 Task: Look for space in Machesney Park, United States from 10th June, 2023 to 25th June, 2023 for 4 adults in price range Rs.10000 to Rs.15000. Place can be private room with 4 bedrooms having 4 beds and 4 bathrooms. Property type can be house, flat, guest house, hotel. Amenities needed are: wifi, TV, free parkinig on premises, gym, breakfast. Booking option can be shelf check-in. Required host language is English.
Action: Mouse moved to (467, 99)
Screenshot: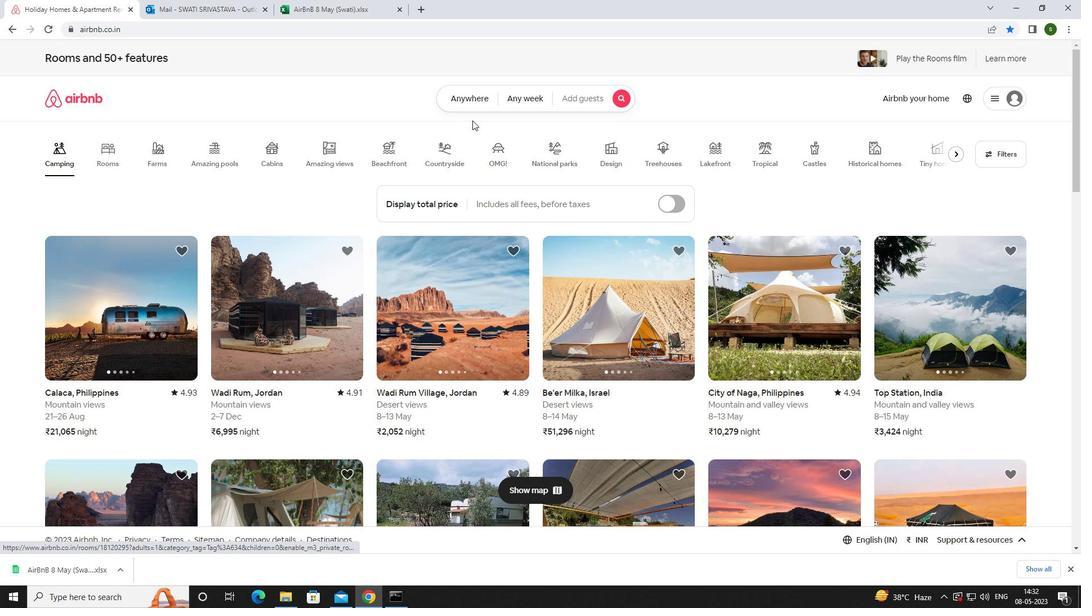 
Action: Mouse pressed left at (467, 99)
Screenshot: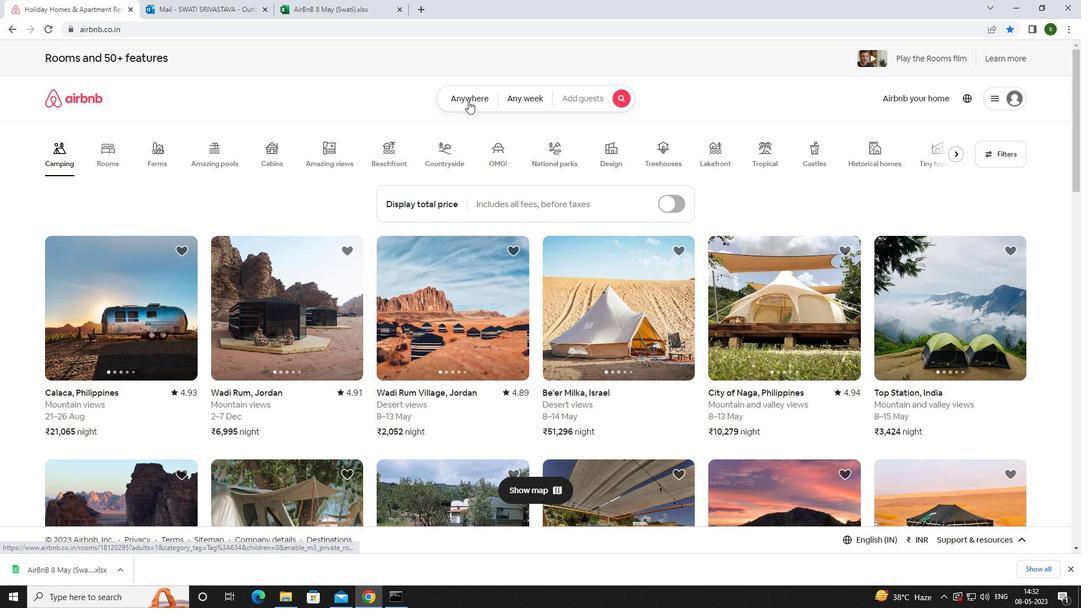 
Action: Mouse moved to (386, 141)
Screenshot: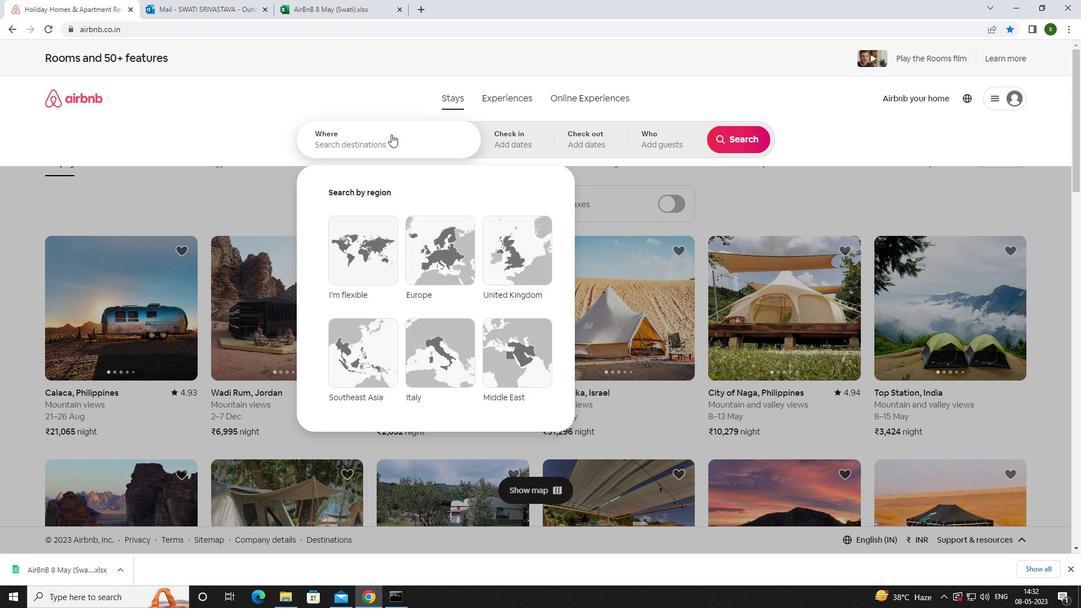 
Action: Mouse pressed left at (386, 141)
Screenshot: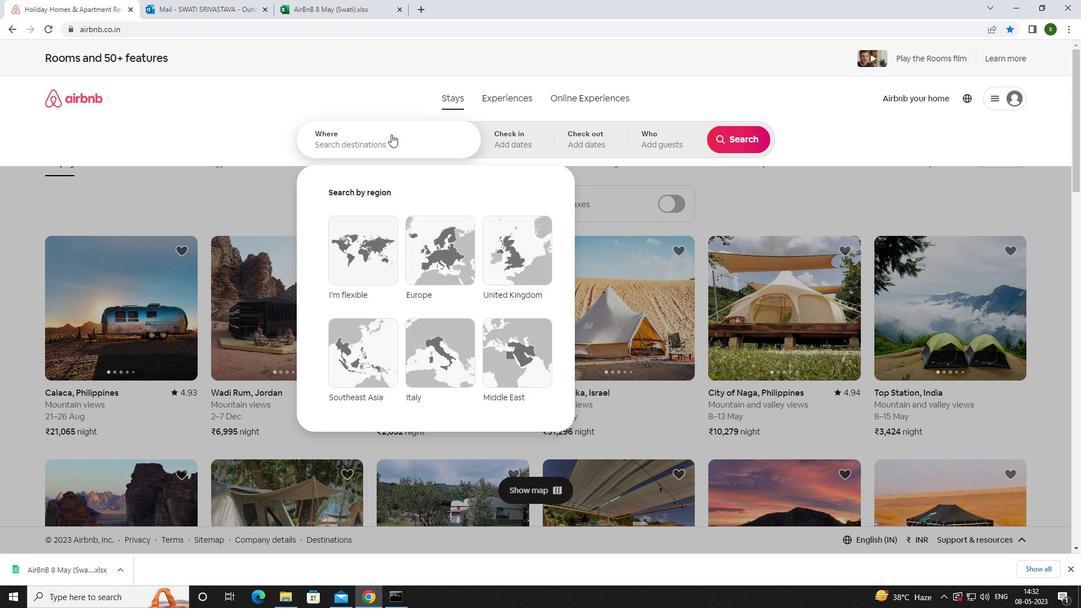 
Action: Key pressed <Key.caps_lock>m<Key.caps_lock>achesney<Key.space><Key.caps_lock>p<Key.caps_lock>ark,<Key.space><Key.caps_lock>u<Key.caps_lock>nited<Key.space><Key.caps_lock>s<Key.caps_lock>tates<Key.enter>
Screenshot: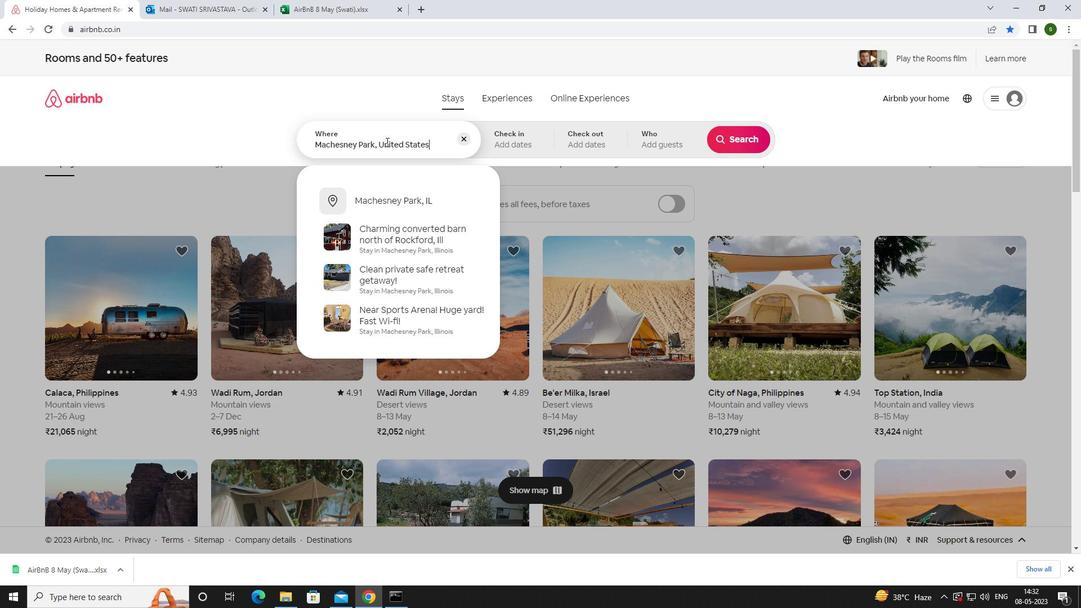 
Action: Mouse moved to (719, 301)
Screenshot: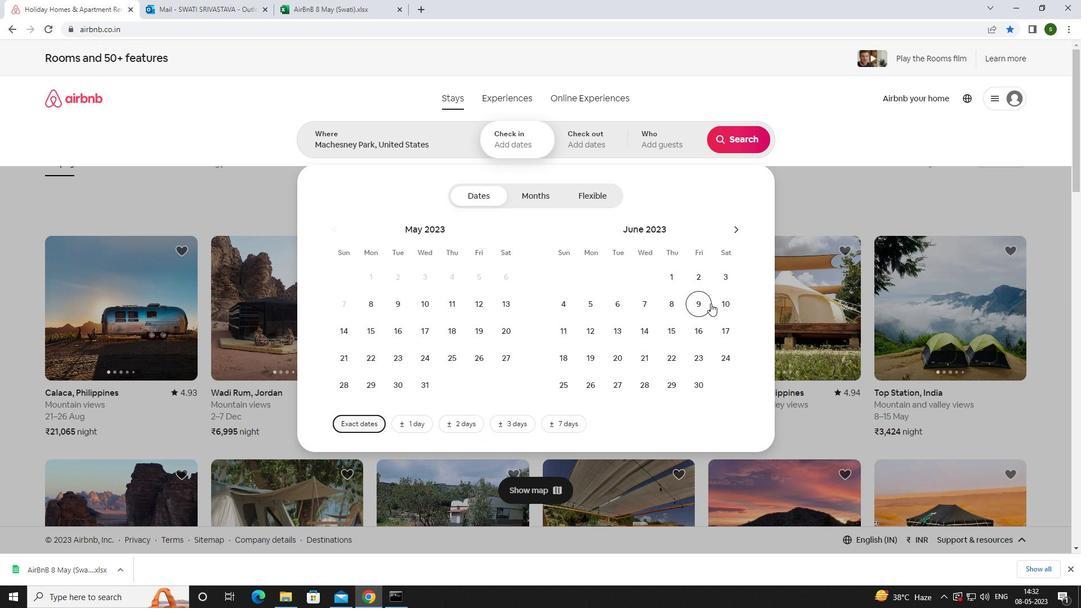 
Action: Mouse pressed left at (719, 301)
Screenshot: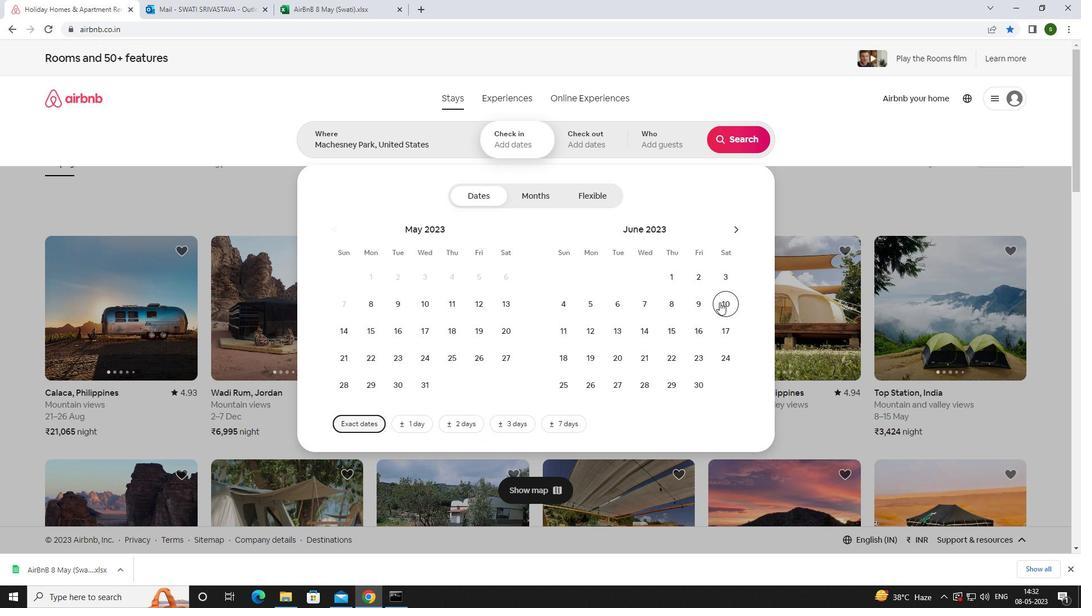 
Action: Mouse moved to (565, 381)
Screenshot: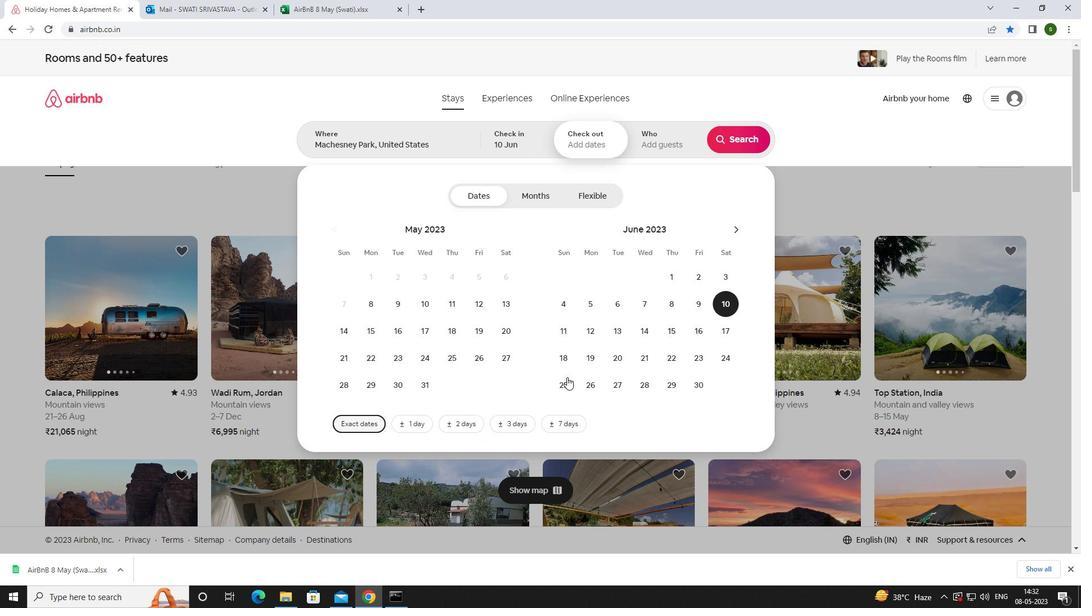 
Action: Mouse pressed left at (565, 381)
Screenshot: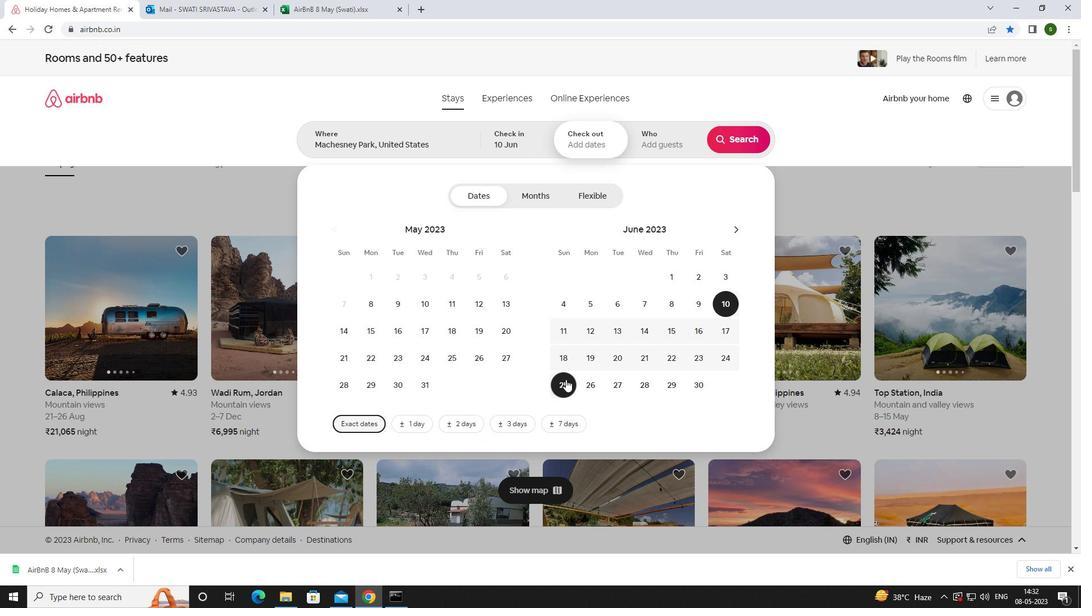 
Action: Mouse moved to (655, 143)
Screenshot: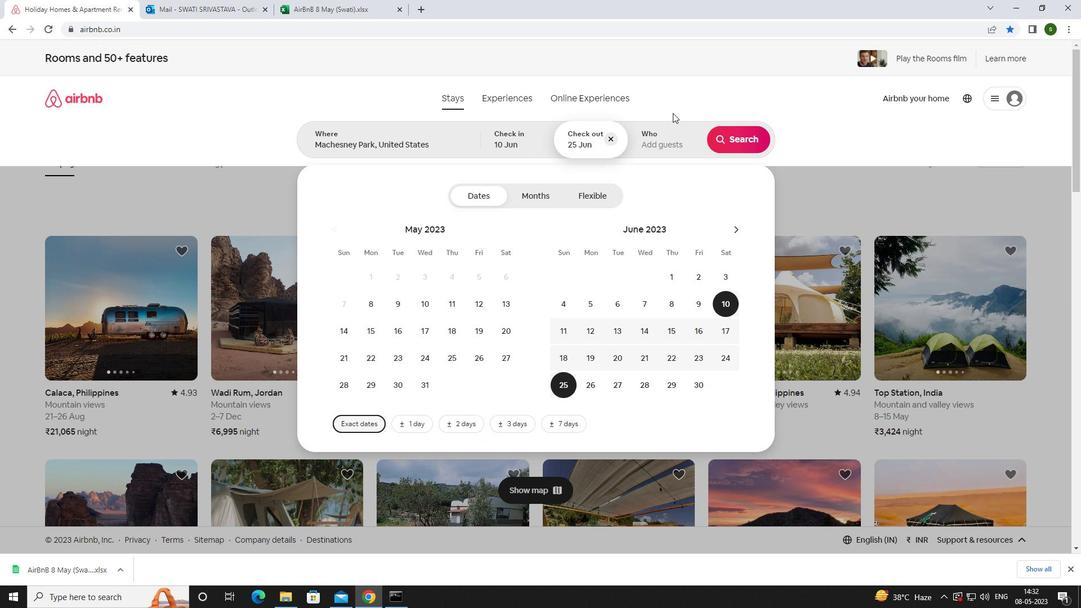 
Action: Mouse pressed left at (655, 143)
Screenshot: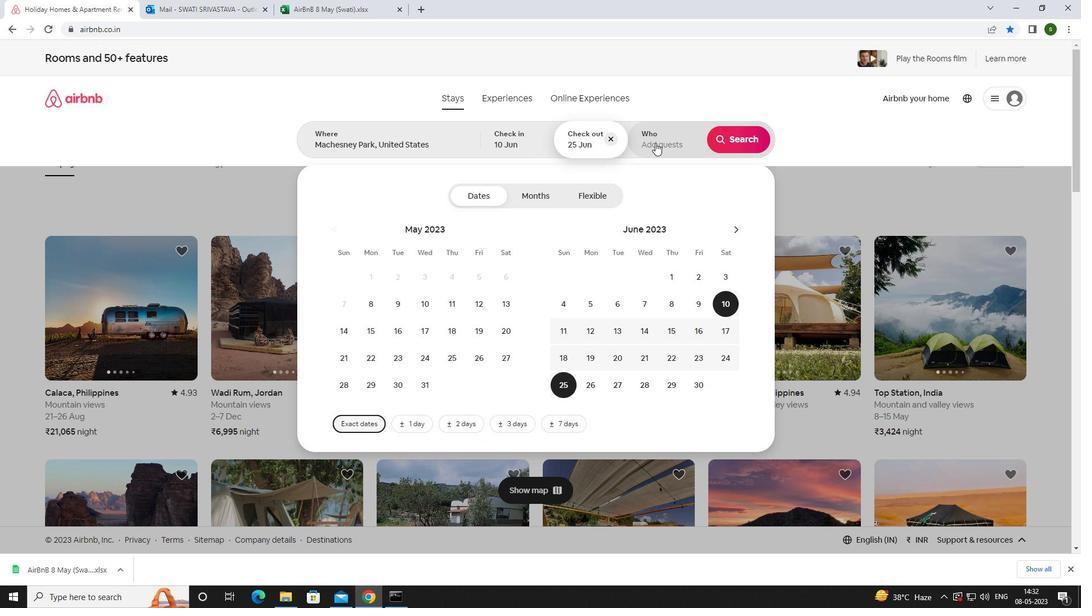 
Action: Mouse moved to (742, 196)
Screenshot: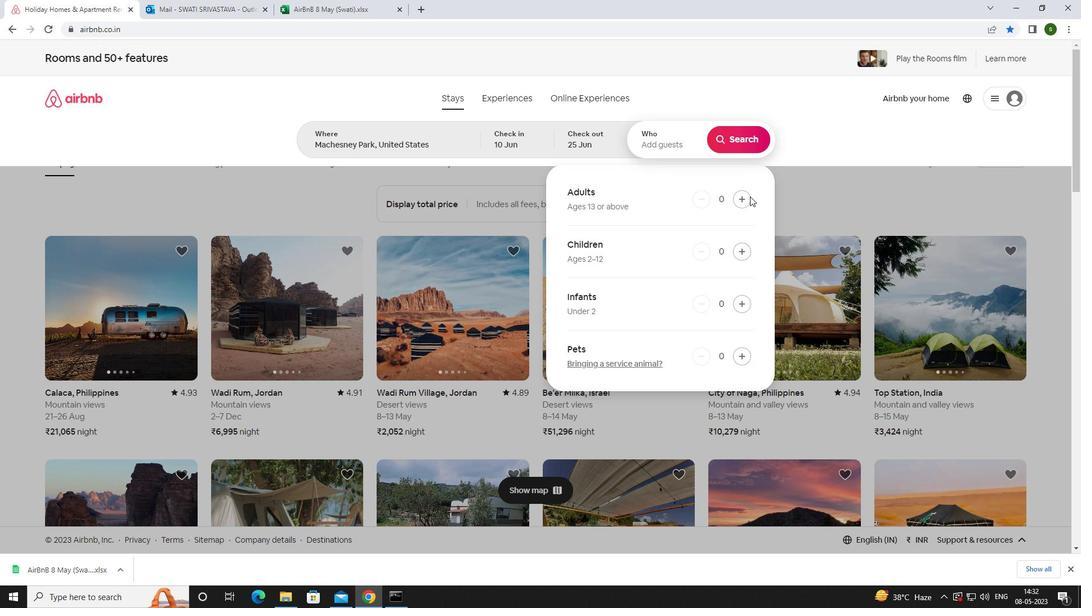 
Action: Mouse pressed left at (742, 196)
Screenshot: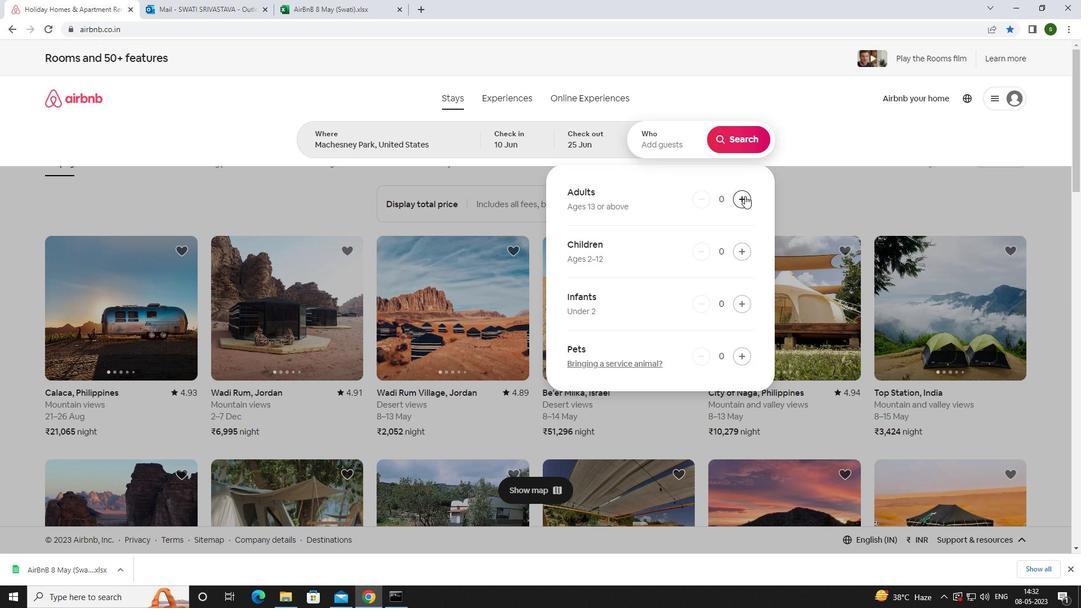 
Action: Mouse pressed left at (742, 196)
Screenshot: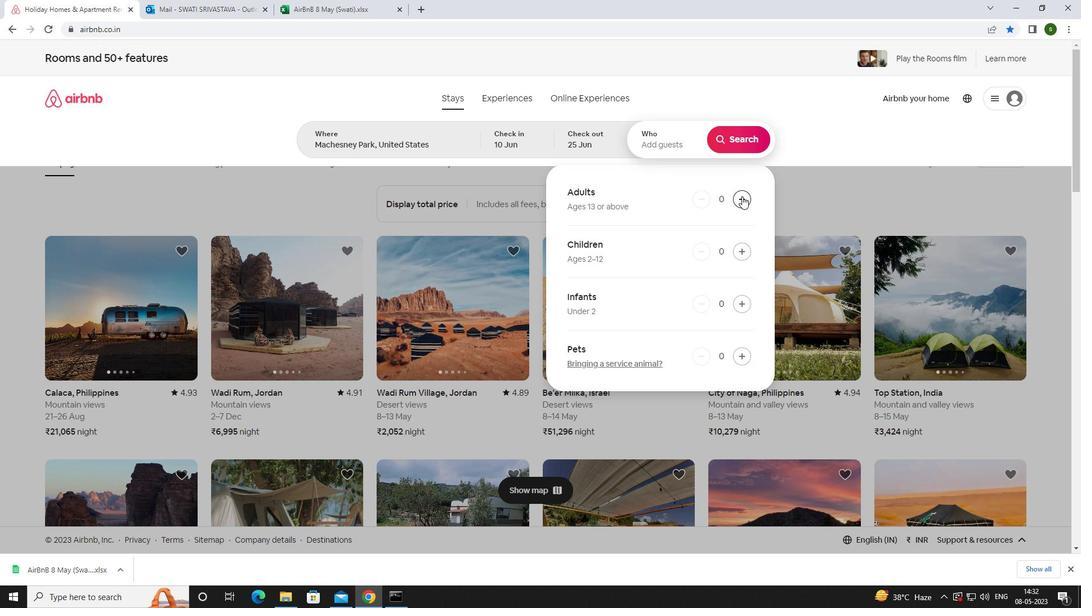 
Action: Mouse pressed left at (742, 196)
Screenshot: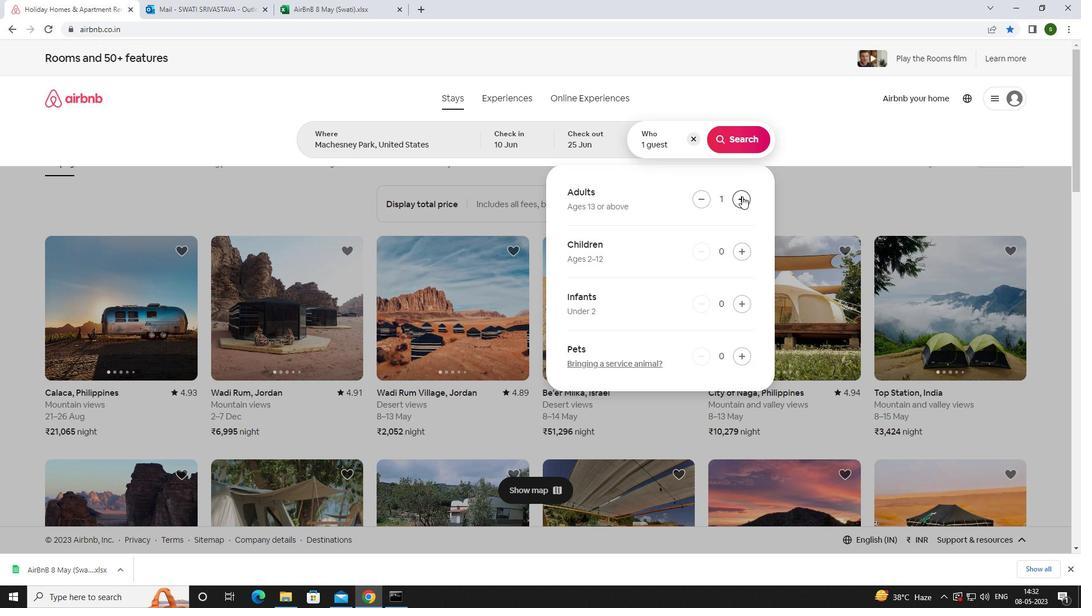
Action: Mouse pressed left at (742, 196)
Screenshot: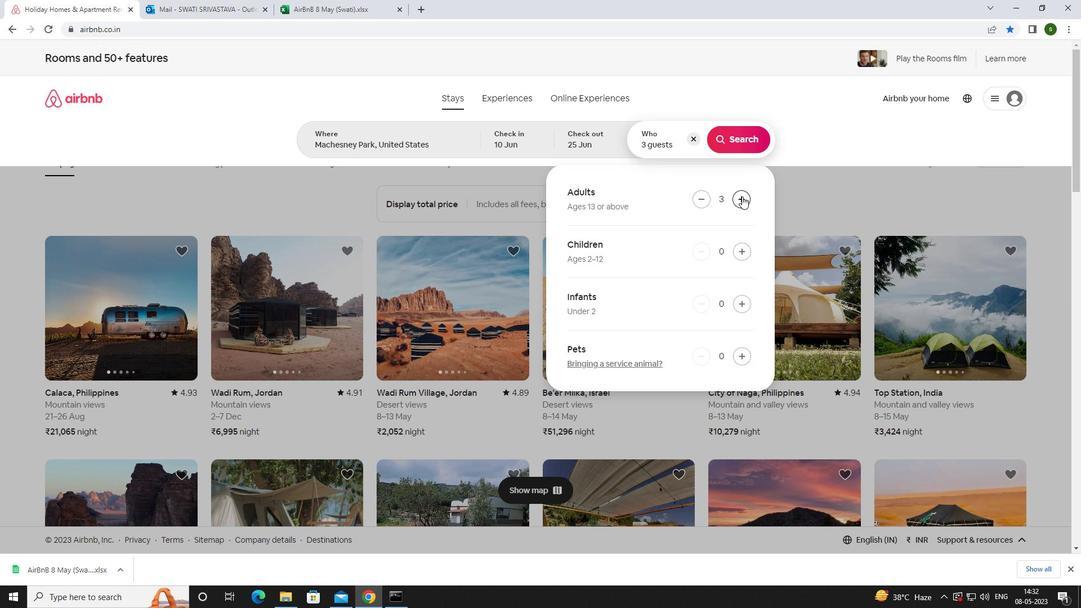 
Action: Mouse moved to (740, 144)
Screenshot: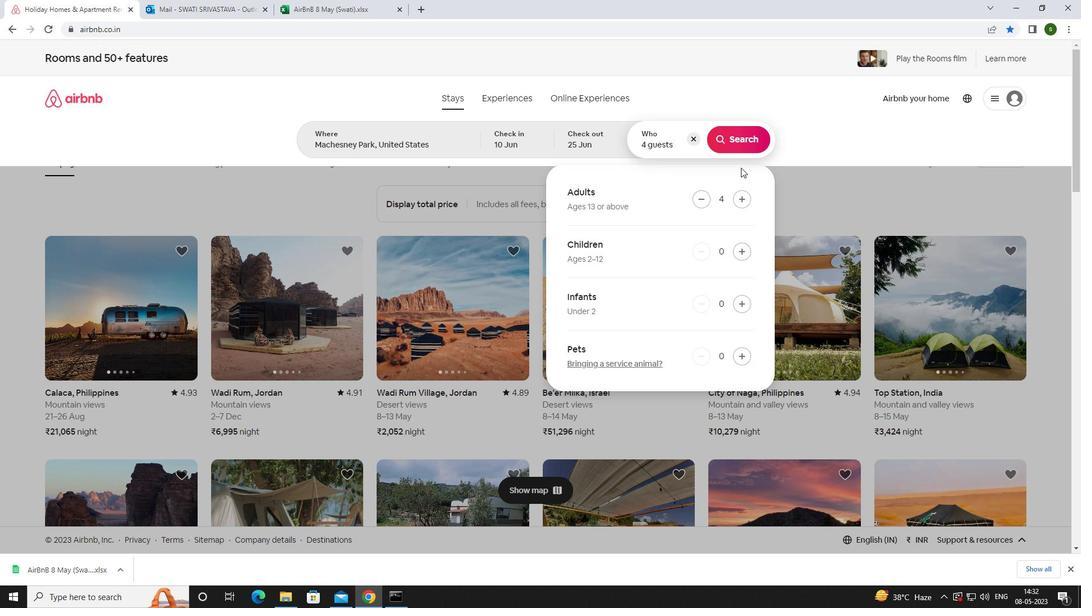 
Action: Mouse pressed left at (740, 144)
Screenshot: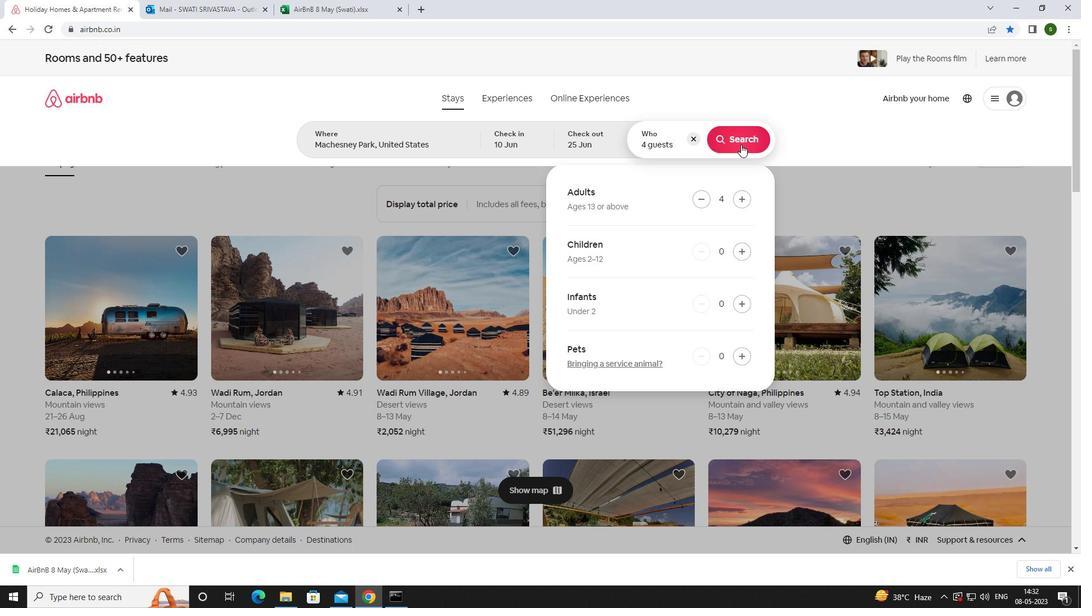 
Action: Mouse moved to (1037, 110)
Screenshot: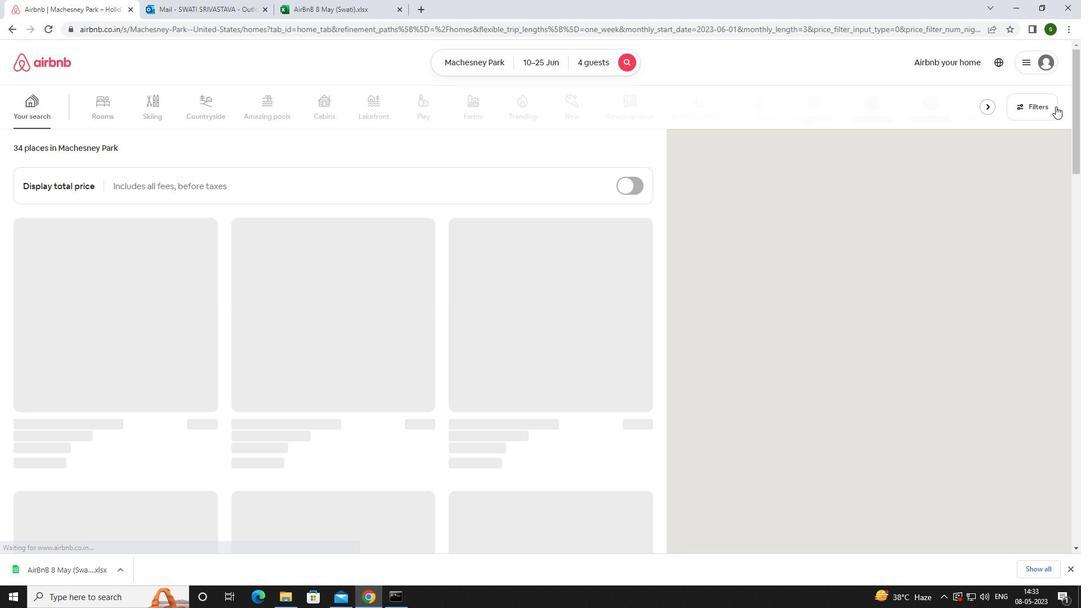 
Action: Mouse pressed left at (1037, 110)
Screenshot: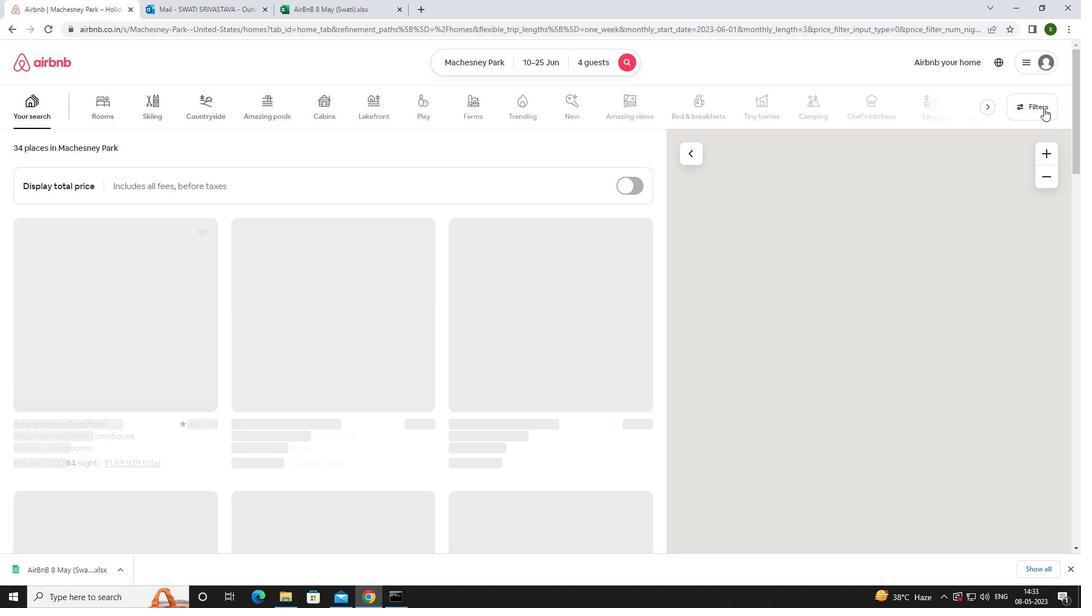 
Action: Mouse moved to (449, 387)
Screenshot: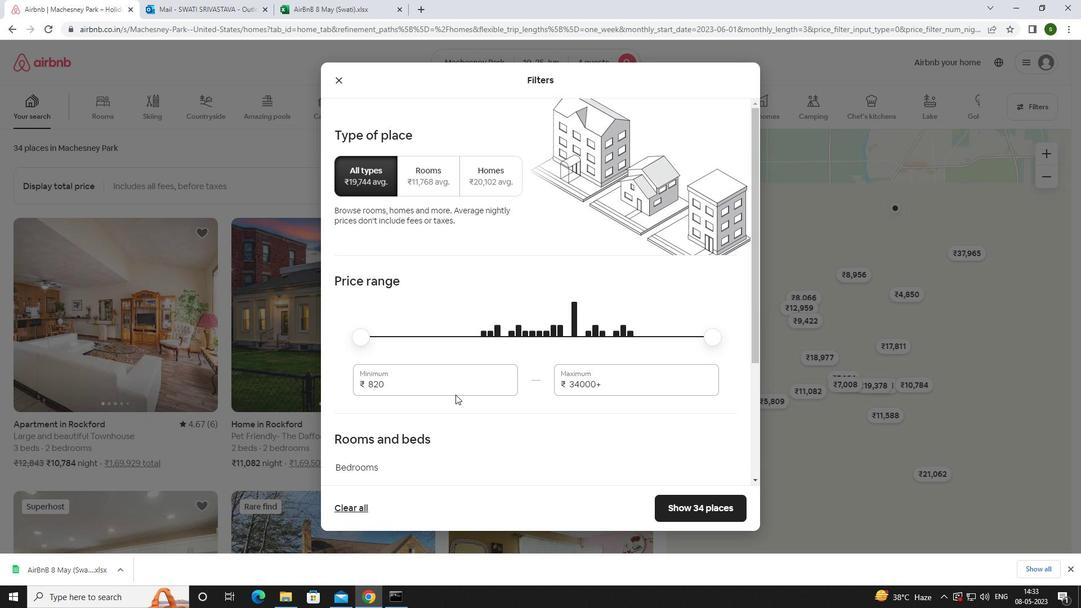 
Action: Mouse pressed left at (449, 387)
Screenshot: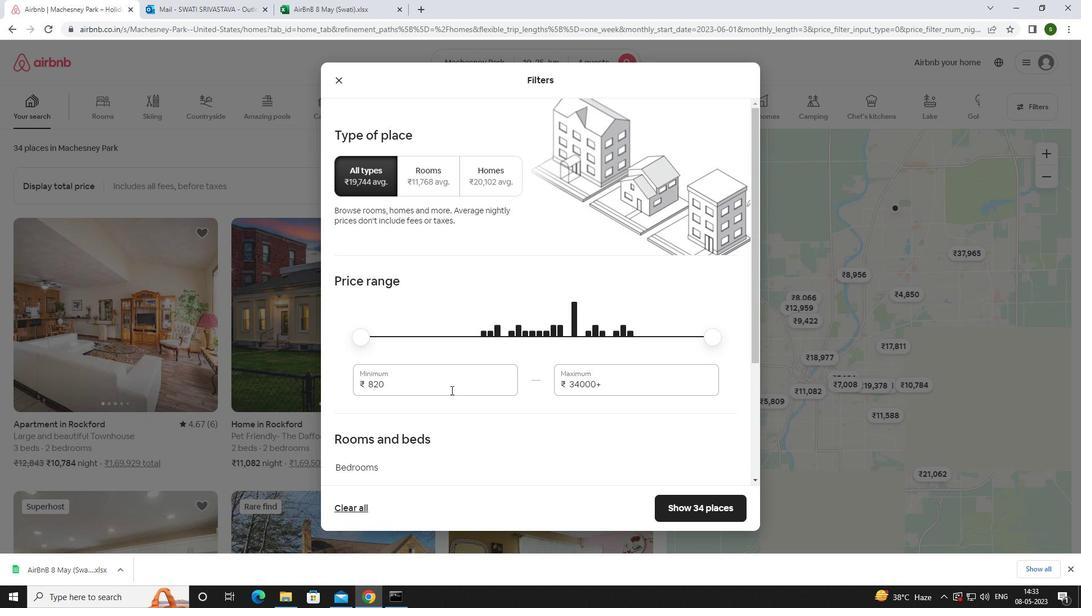 
Action: Key pressed <Key.backspace><Key.backspace><Key.backspace><Key.backspace>10000
Screenshot: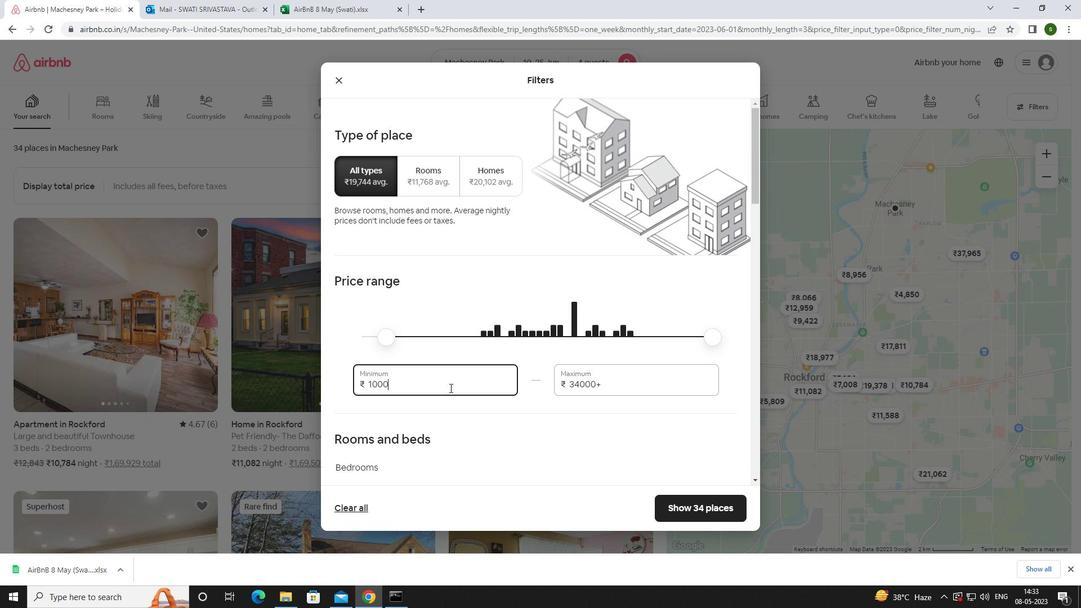 
Action: Mouse moved to (614, 385)
Screenshot: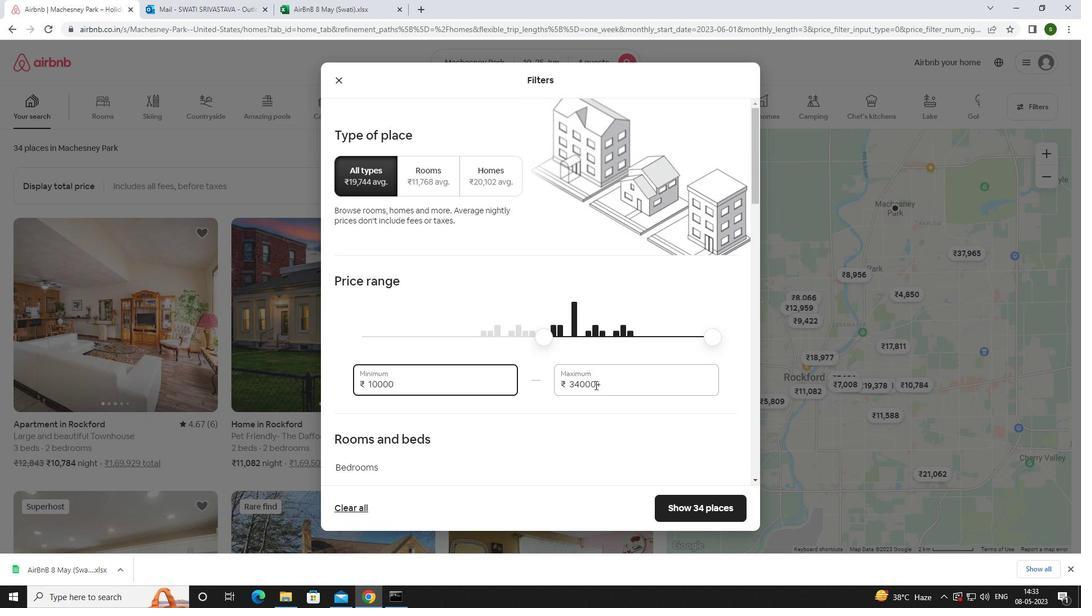 
Action: Mouse pressed left at (614, 385)
Screenshot: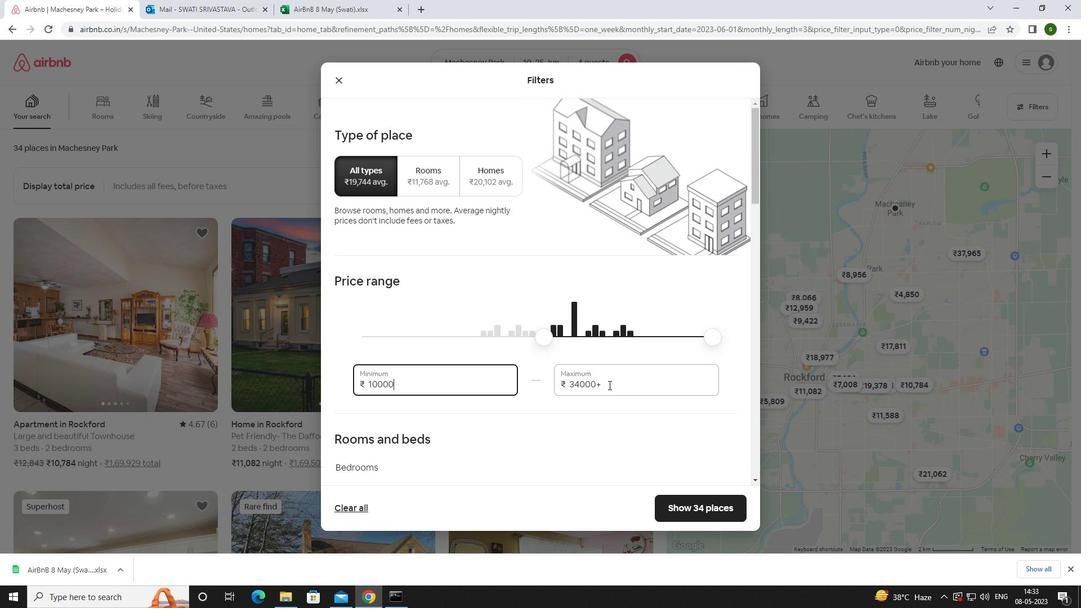 
Action: Key pressed <Key.backspace><Key.backspace><Key.backspace><Key.backspace><Key.backspace><Key.backspace><Key.backspace><Key.backspace><Key.backspace><Key.backspace>15000
Screenshot: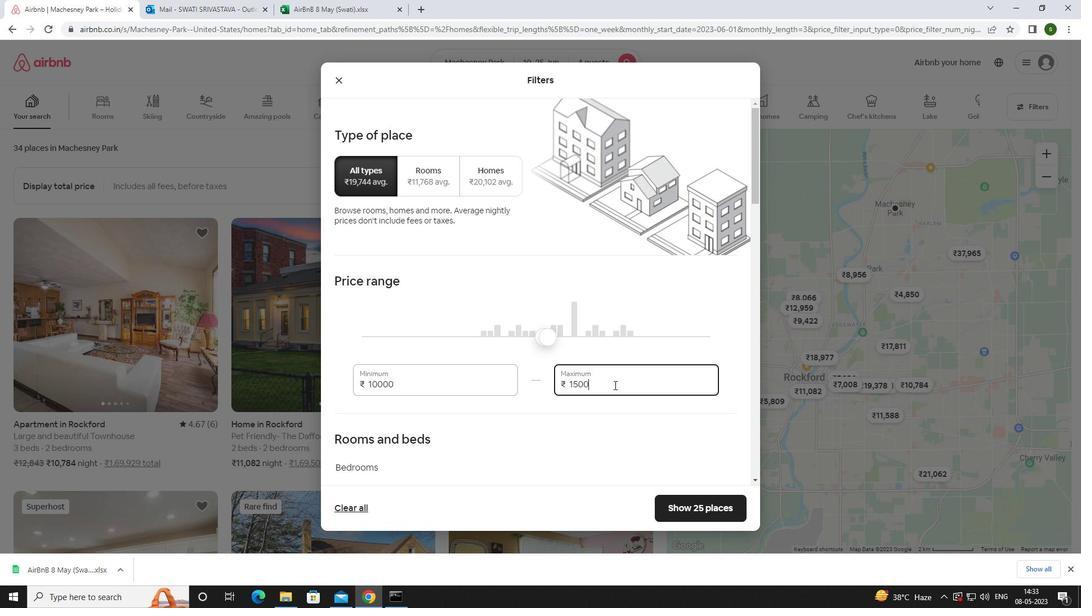 
Action: Mouse moved to (560, 368)
Screenshot: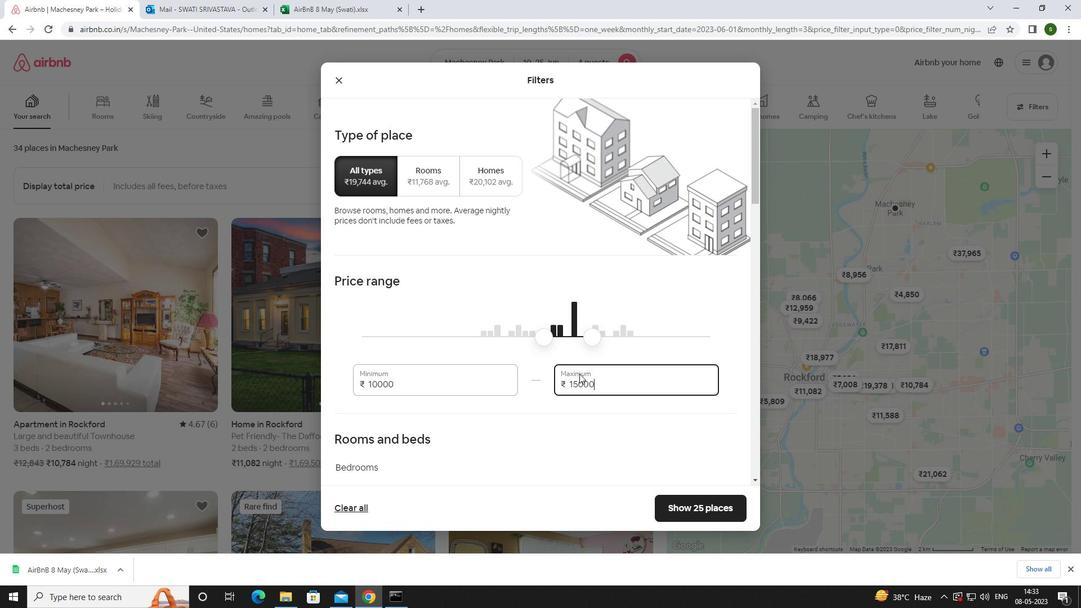 
Action: Mouse scrolled (560, 367) with delta (0, 0)
Screenshot: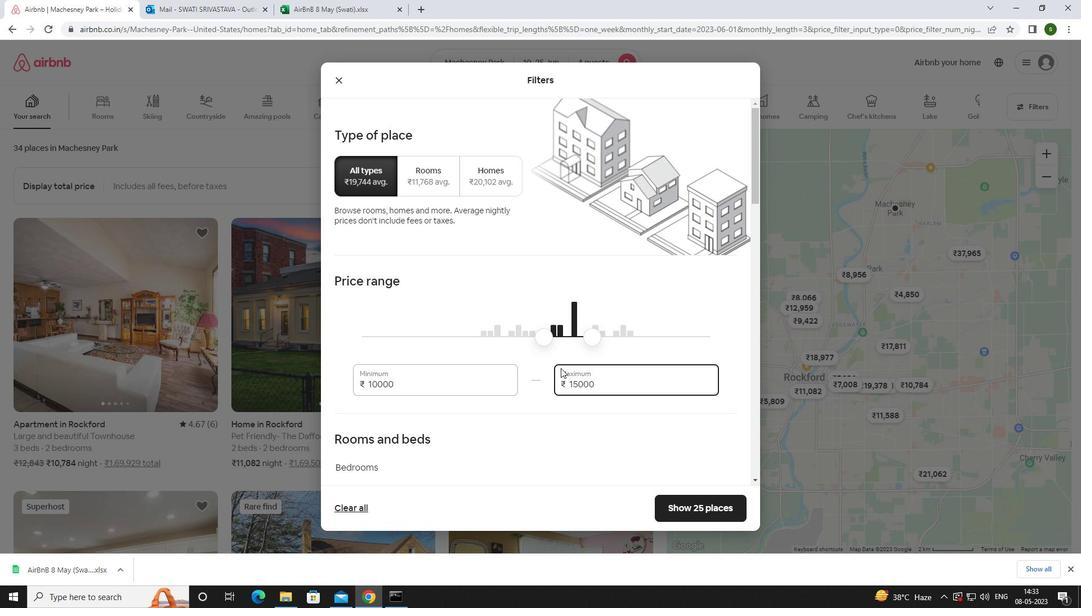 
Action: Mouse scrolled (560, 367) with delta (0, 0)
Screenshot: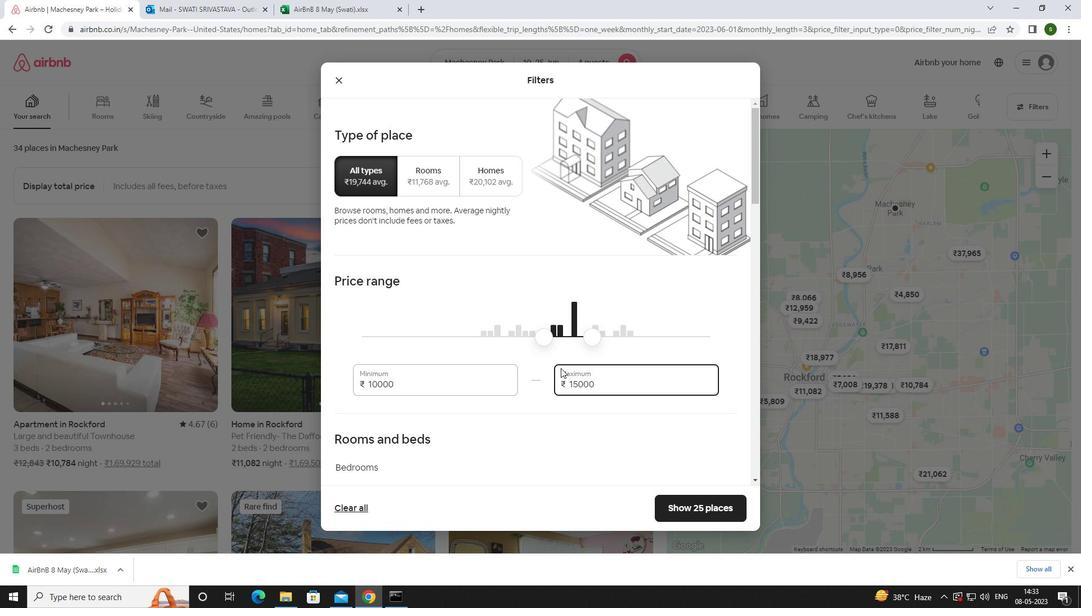 
Action: Mouse scrolled (560, 367) with delta (0, 0)
Screenshot: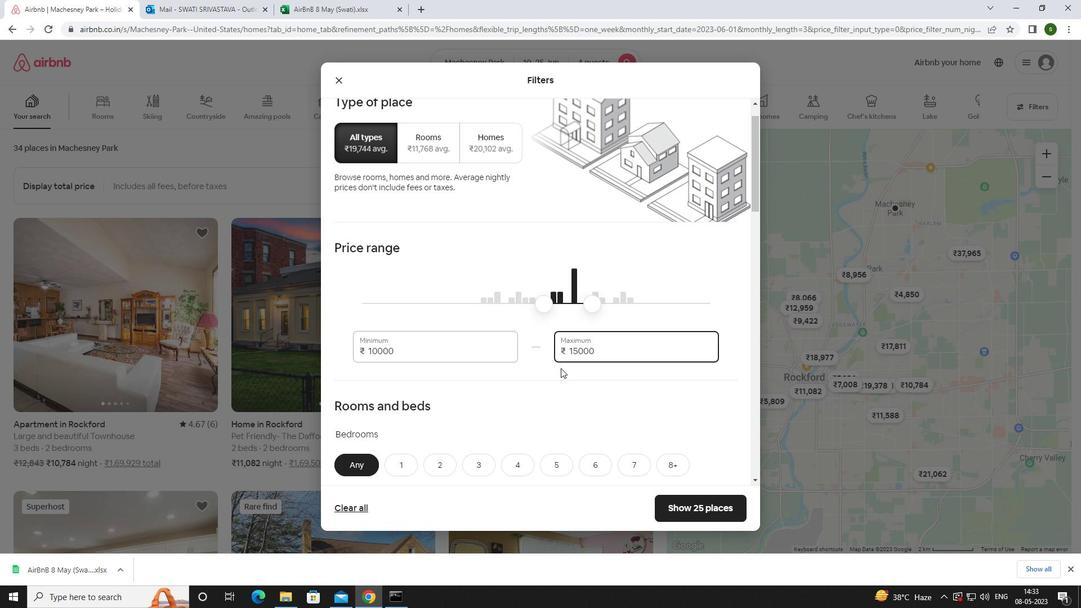 
Action: Mouse scrolled (560, 367) with delta (0, 0)
Screenshot: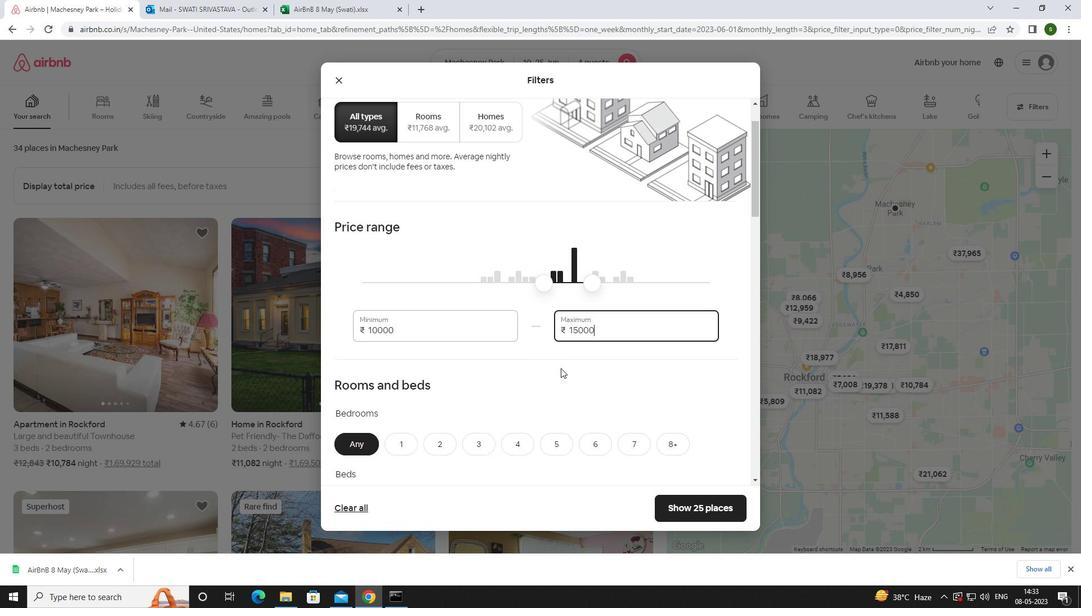 
Action: Mouse moved to (528, 278)
Screenshot: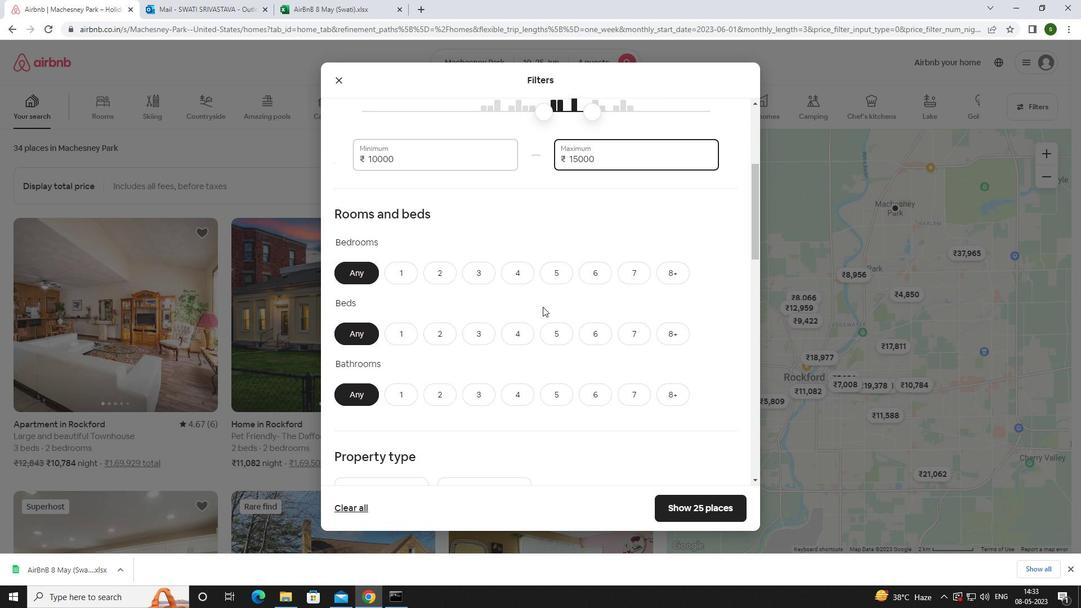 
Action: Mouse pressed left at (528, 278)
Screenshot: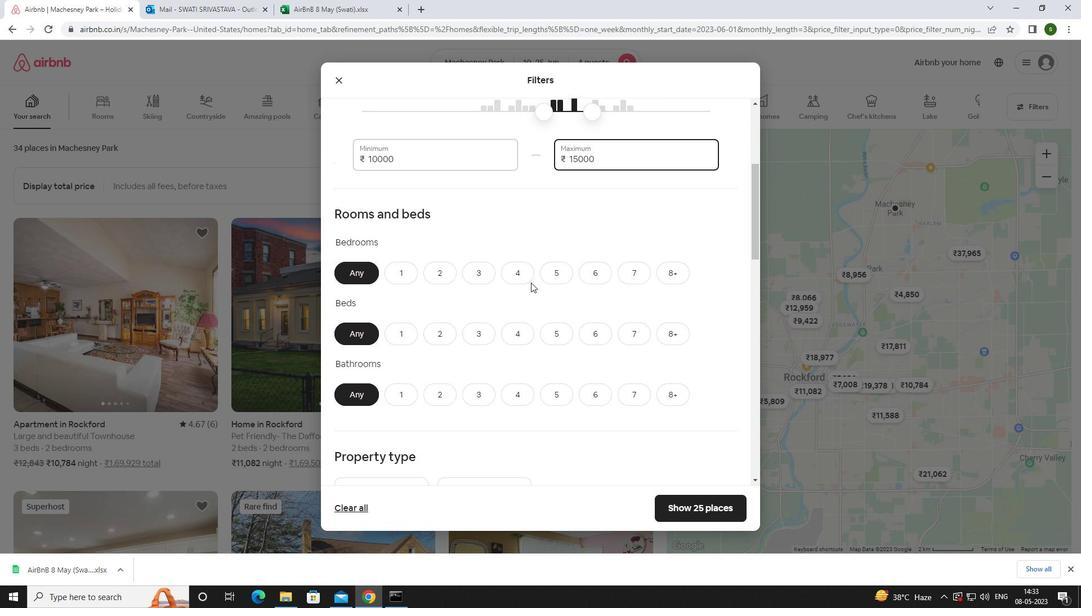 
Action: Mouse moved to (515, 339)
Screenshot: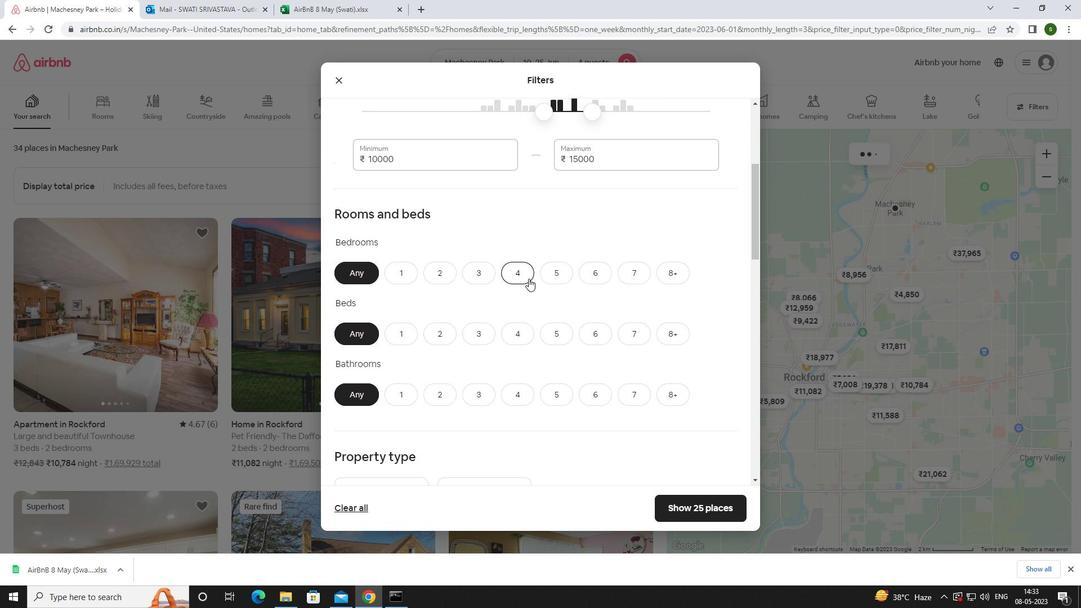 
Action: Mouse pressed left at (515, 339)
Screenshot: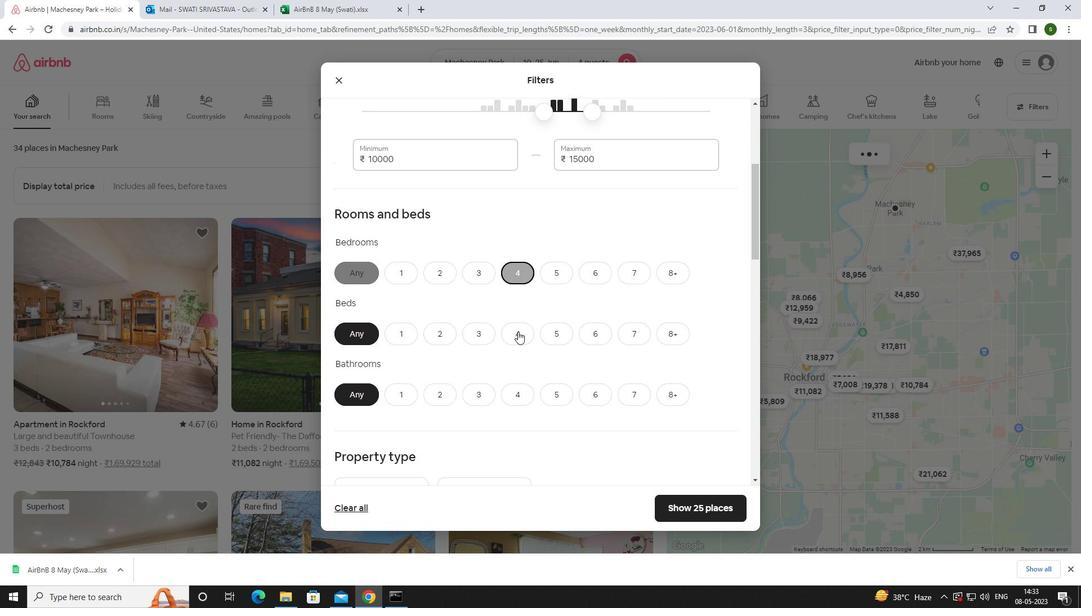 
Action: Mouse moved to (512, 394)
Screenshot: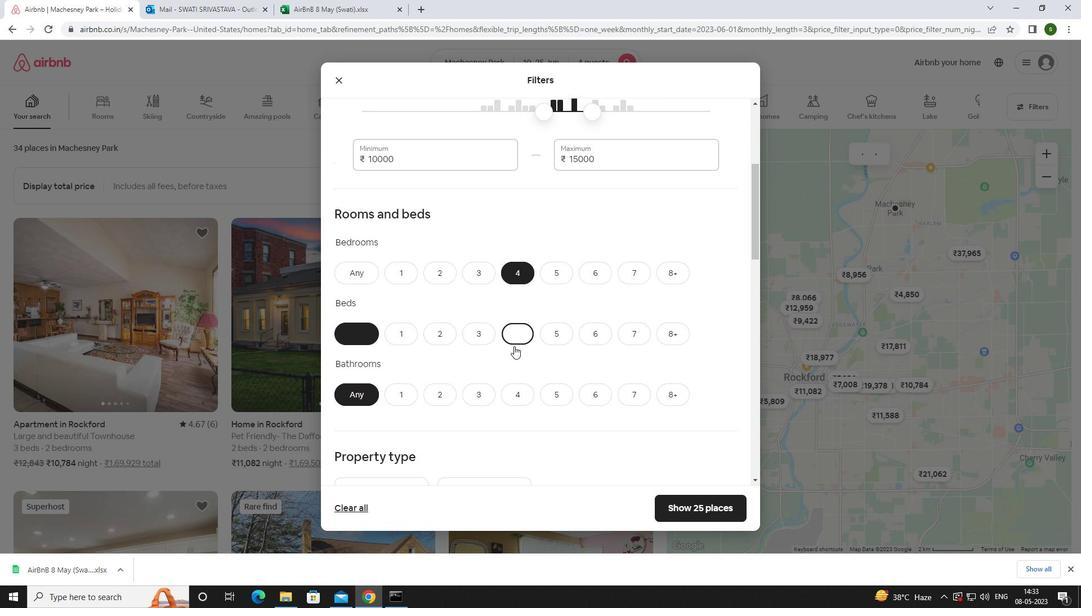 
Action: Mouse pressed left at (512, 394)
Screenshot: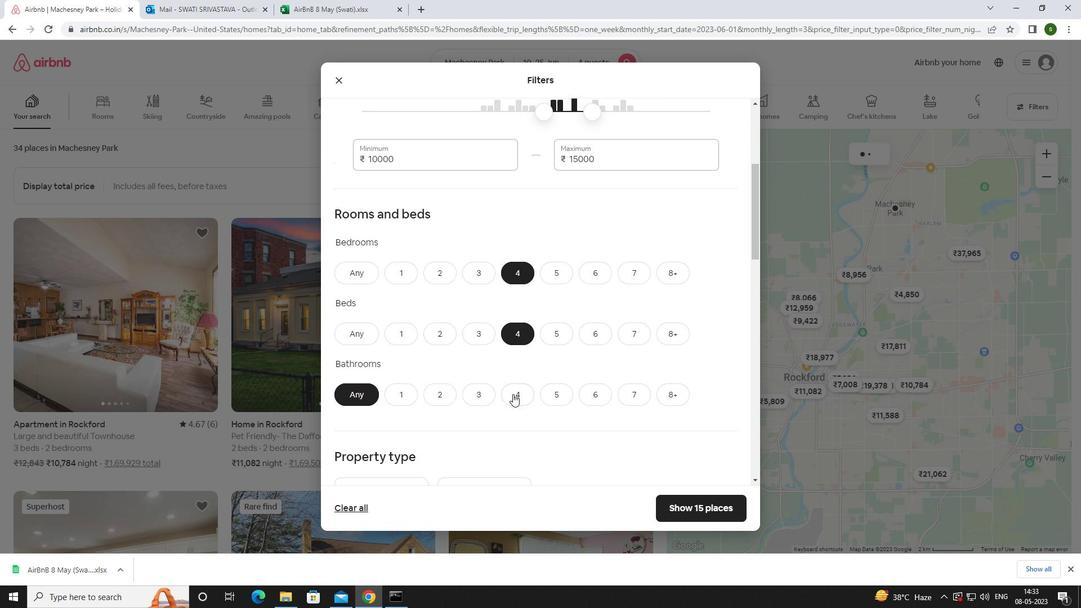 
Action: Mouse scrolled (512, 393) with delta (0, 0)
Screenshot: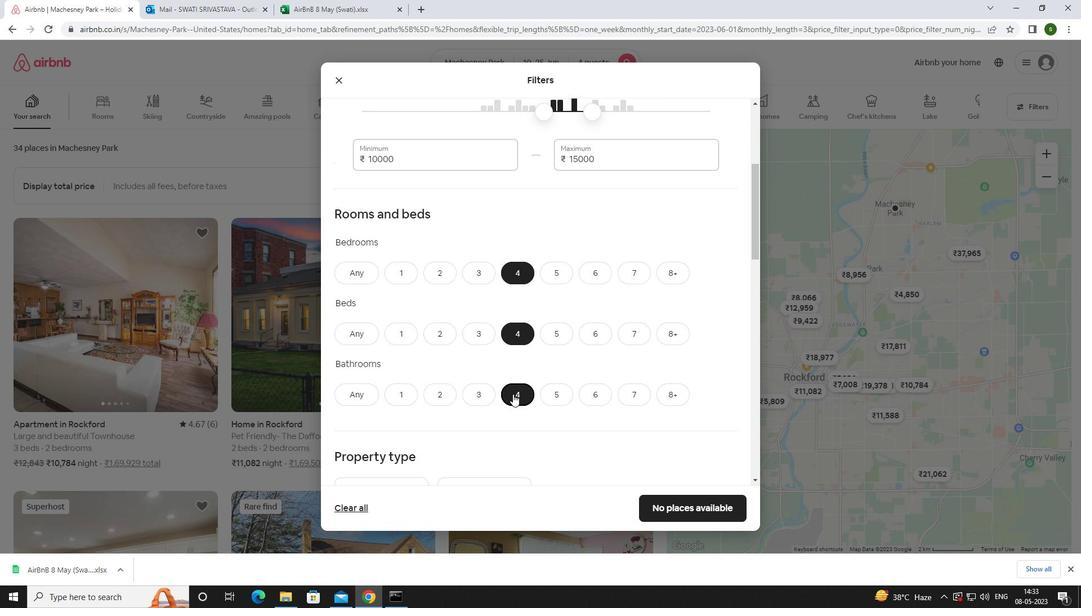 
Action: Mouse scrolled (512, 393) with delta (0, 0)
Screenshot: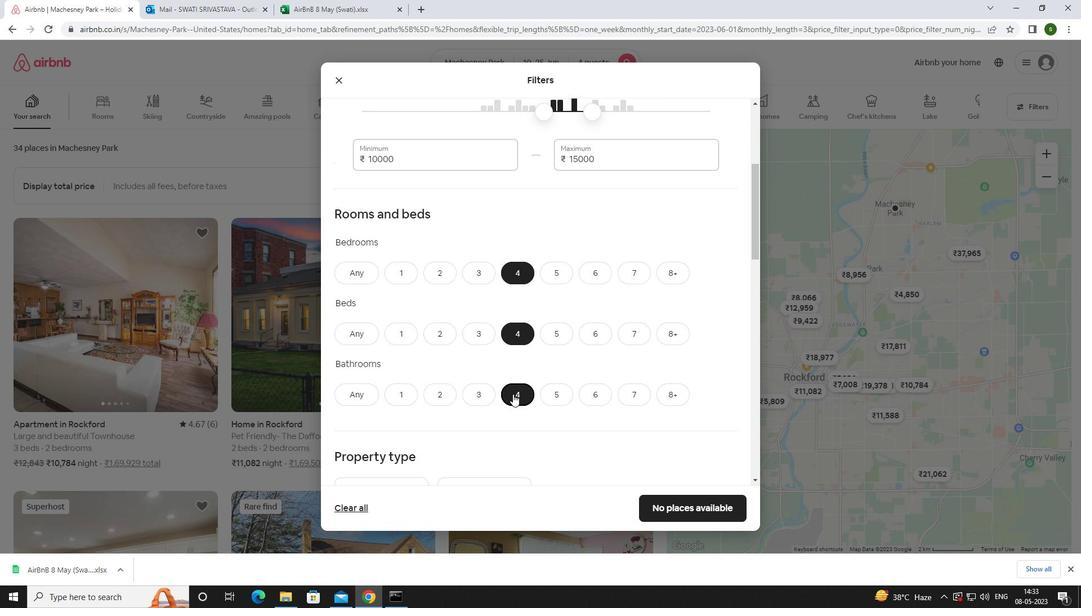 
Action: Mouse scrolled (512, 393) with delta (0, 0)
Screenshot: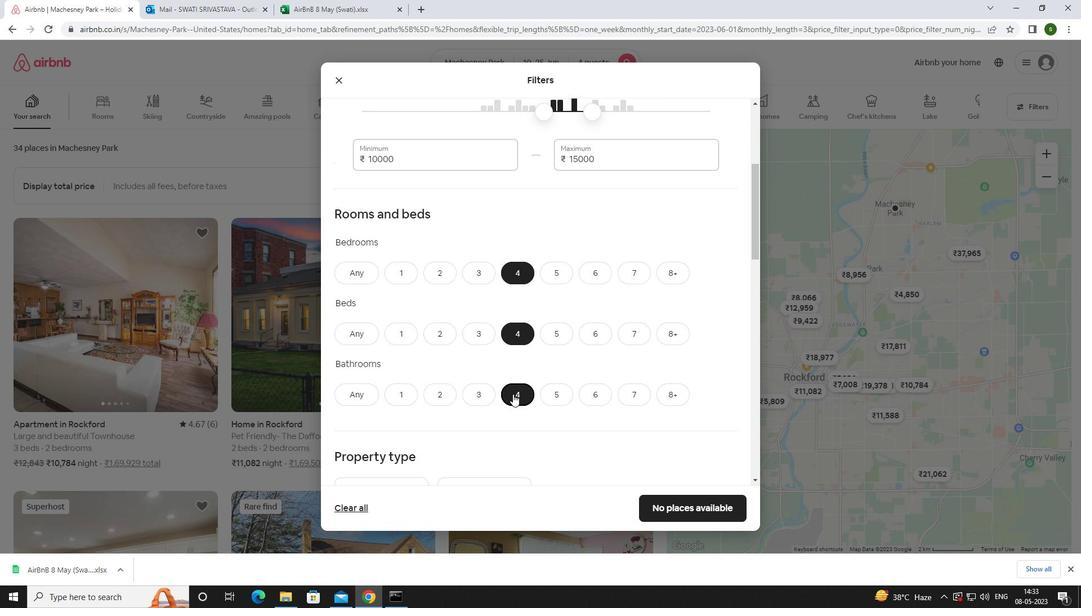
Action: Mouse moved to (379, 342)
Screenshot: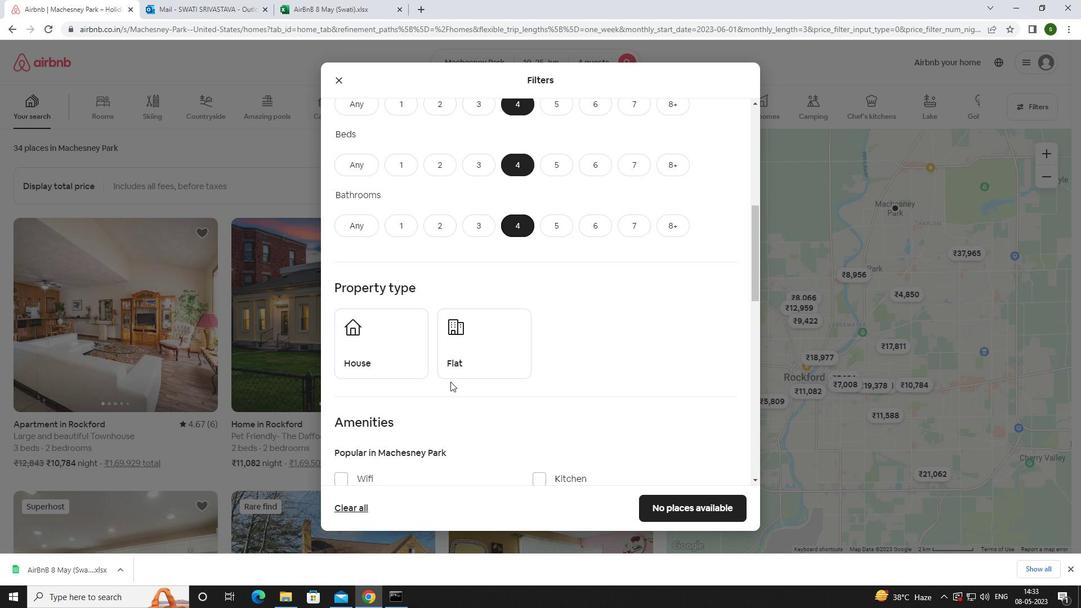 
Action: Mouse pressed left at (379, 342)
Screenshot: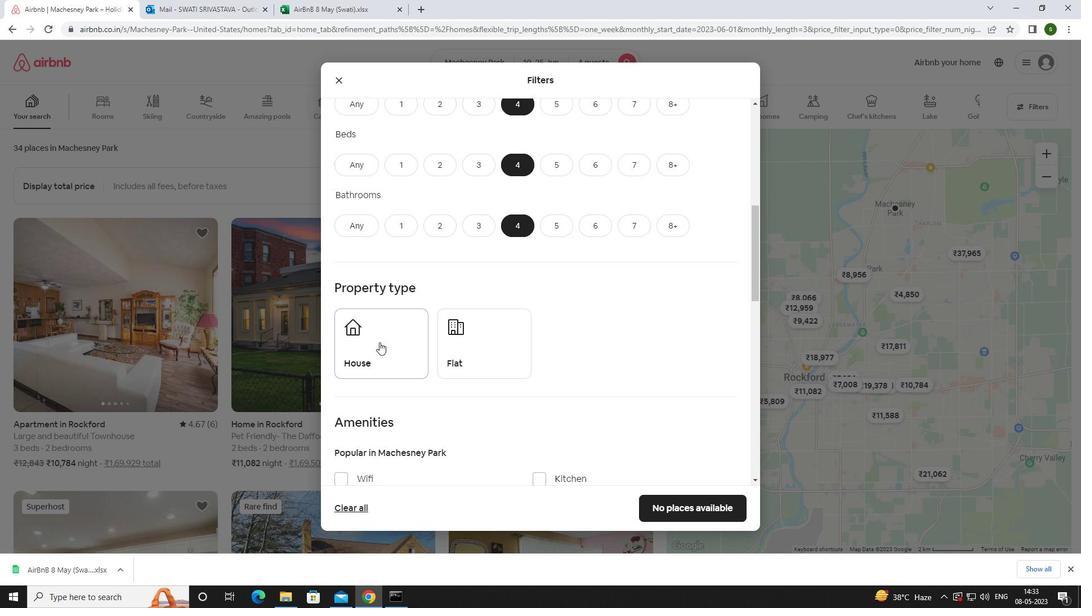 
Action: Mouse moved to (488, 341)
Screenshot: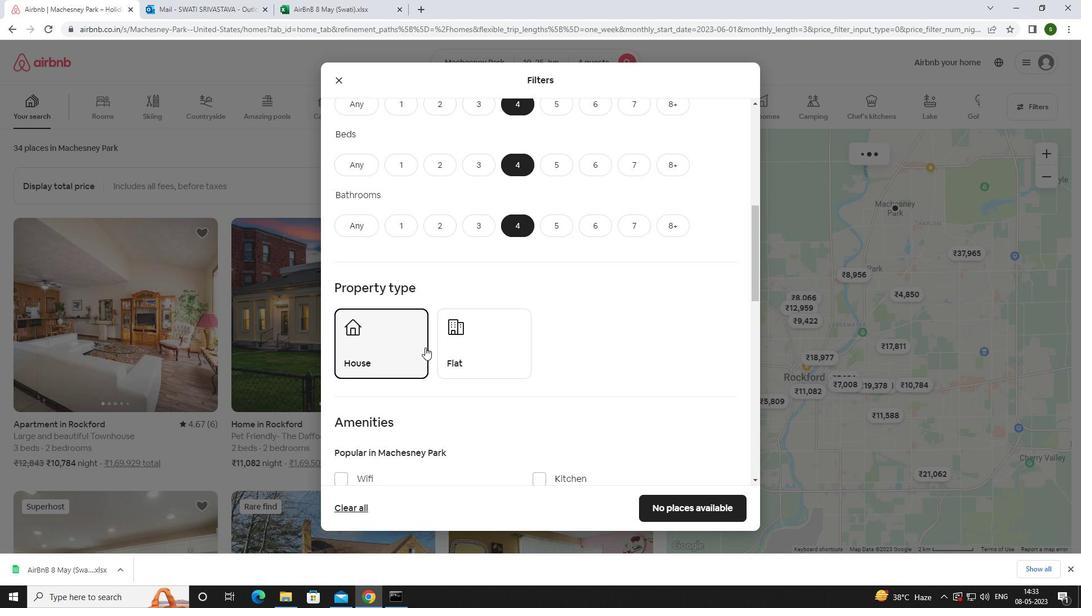
Action: Mouse pressed left at (488, 341)
Screenshot: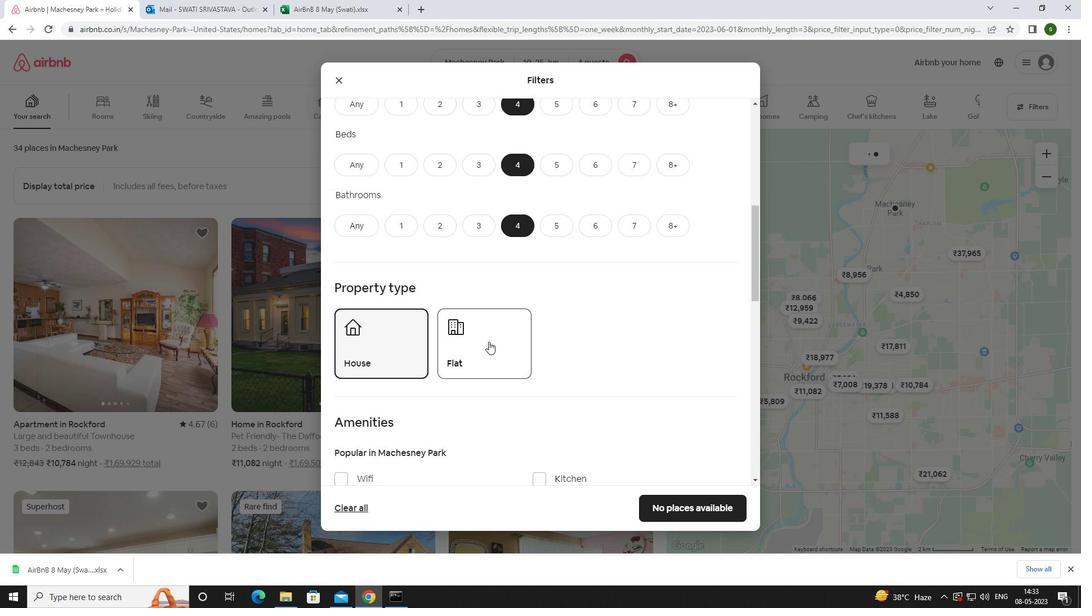 
Action: Mouse scrolled (488, 341) with delta (0, 0)
Screenshot: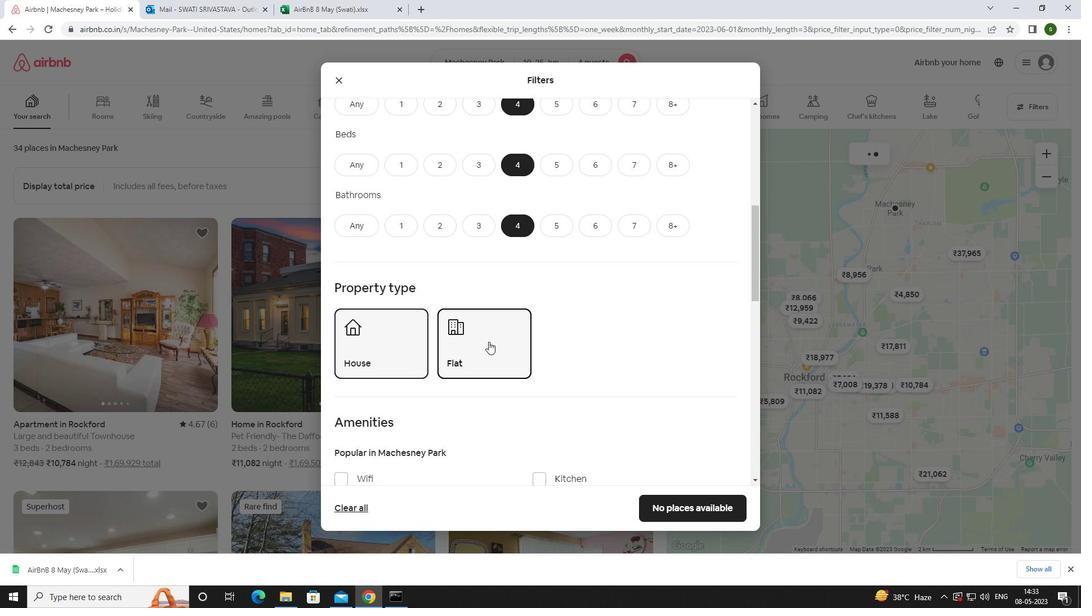 
Action: Mouse scrolled (488, 341) with delta (0, 0)
Screenshot: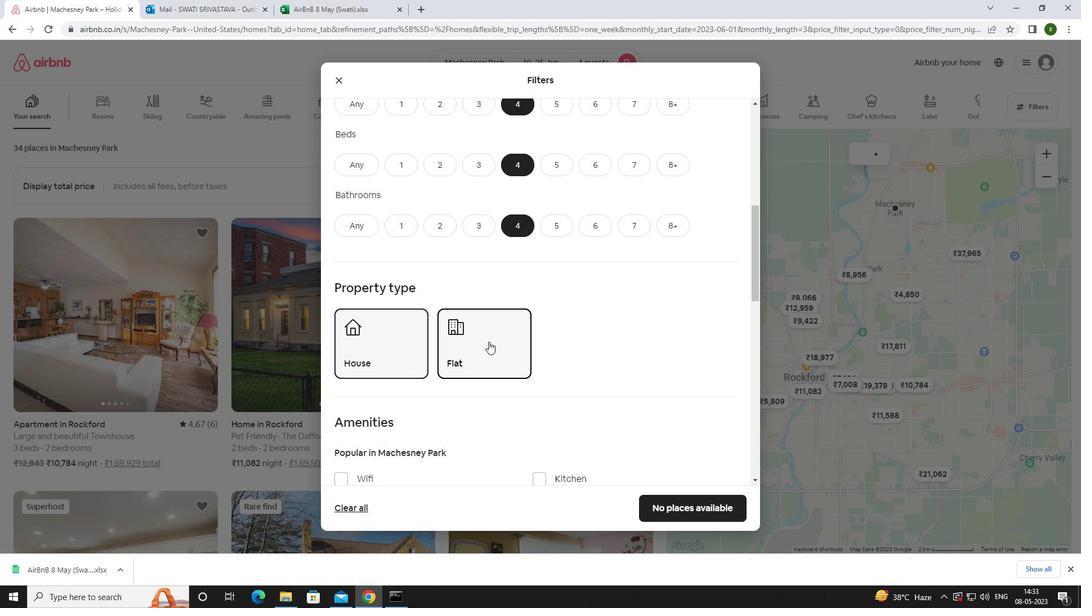 
Action: Mouse scrolled (488, 341) with delta (0, 0)
Screenshot: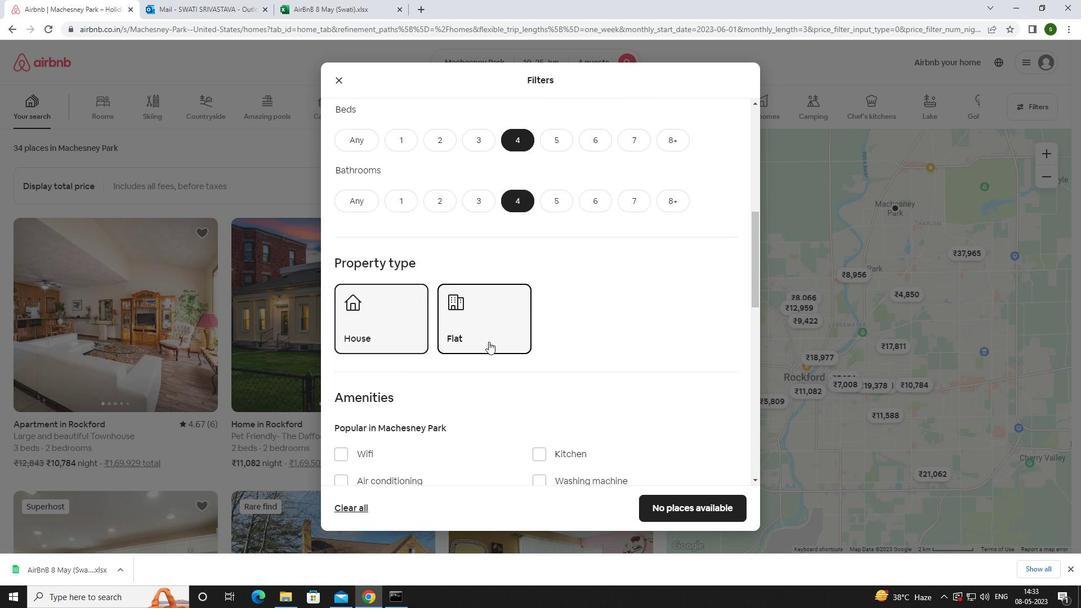 
Action: Mouse moved to (357, 307)
Screenshot: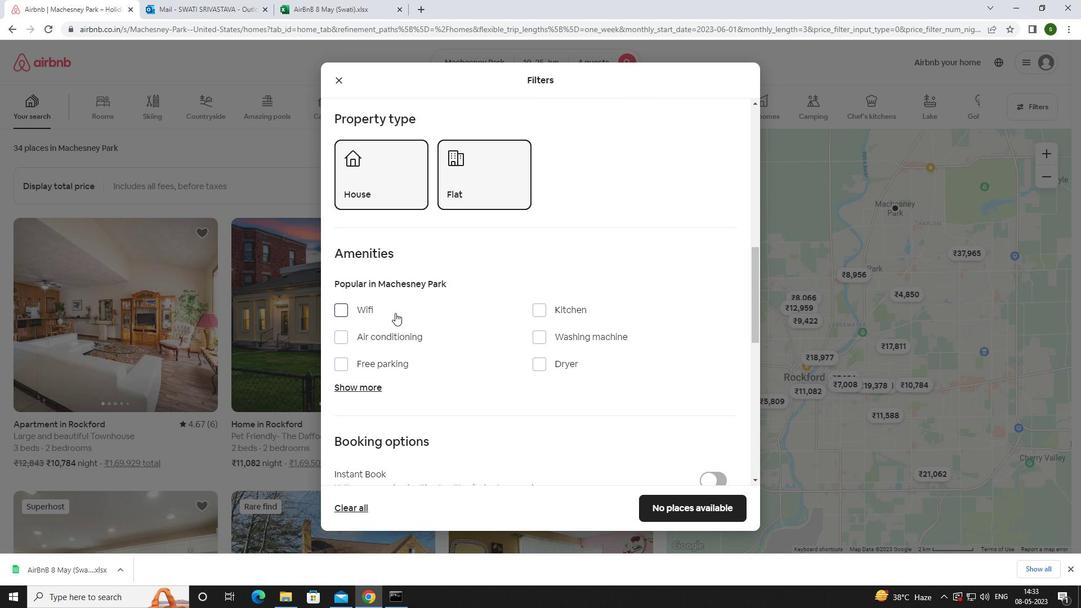 
Action: Mouse pressed left at (357, 307)
Screenshot: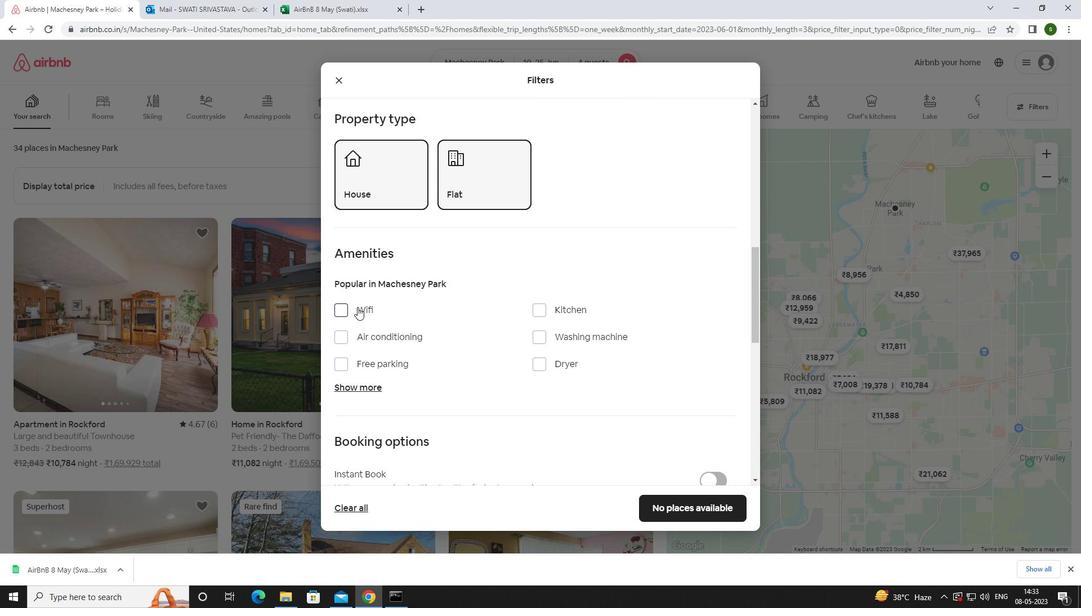 
Action: Mouse moved to (383, 362)
Screenshot: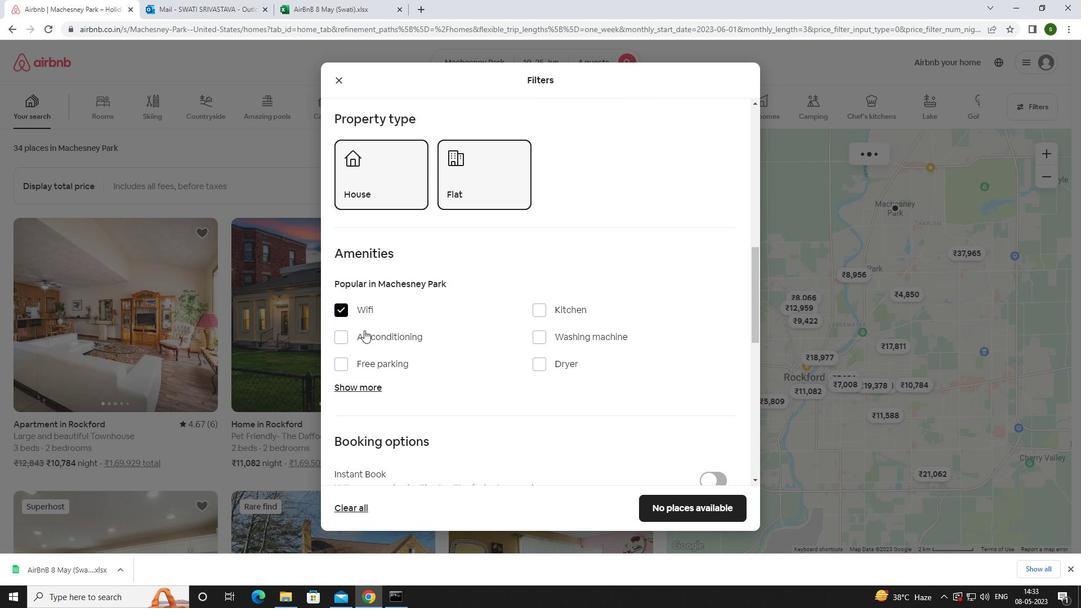 
Action: Mouse pressed left at (383, 362)
Screenshot: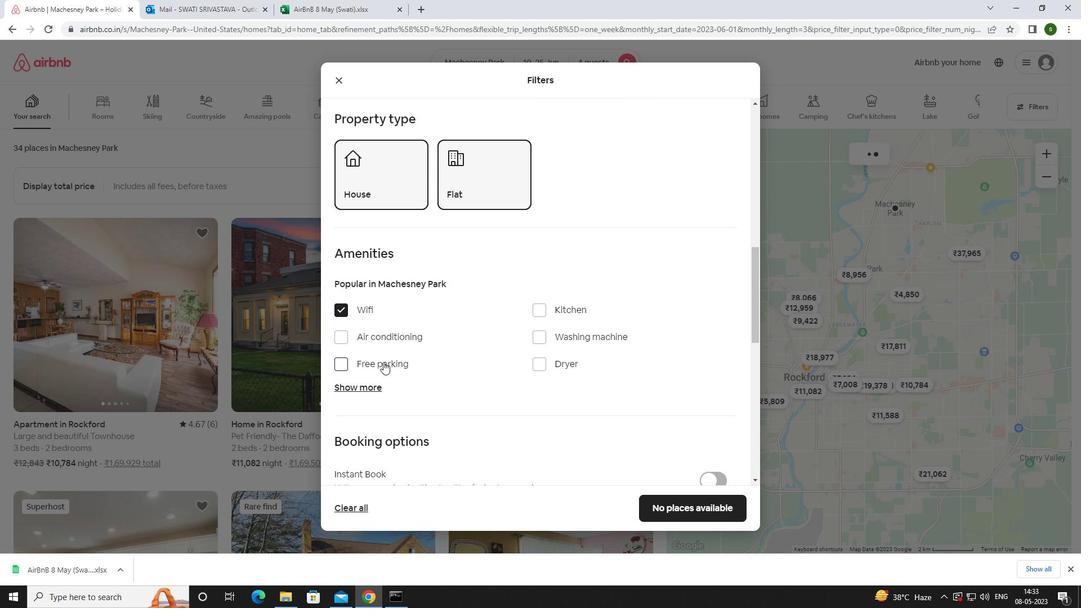 
Action: Mouse moved to (372, 391)
Screenshot: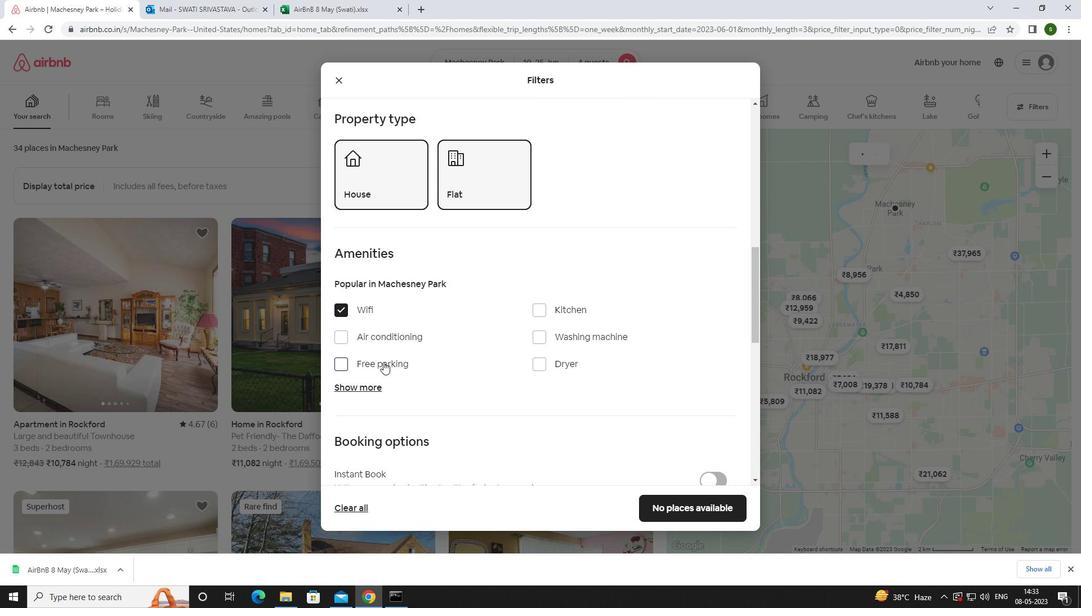 
Action: Mouse pressed left at (372, 391)
Screenshot: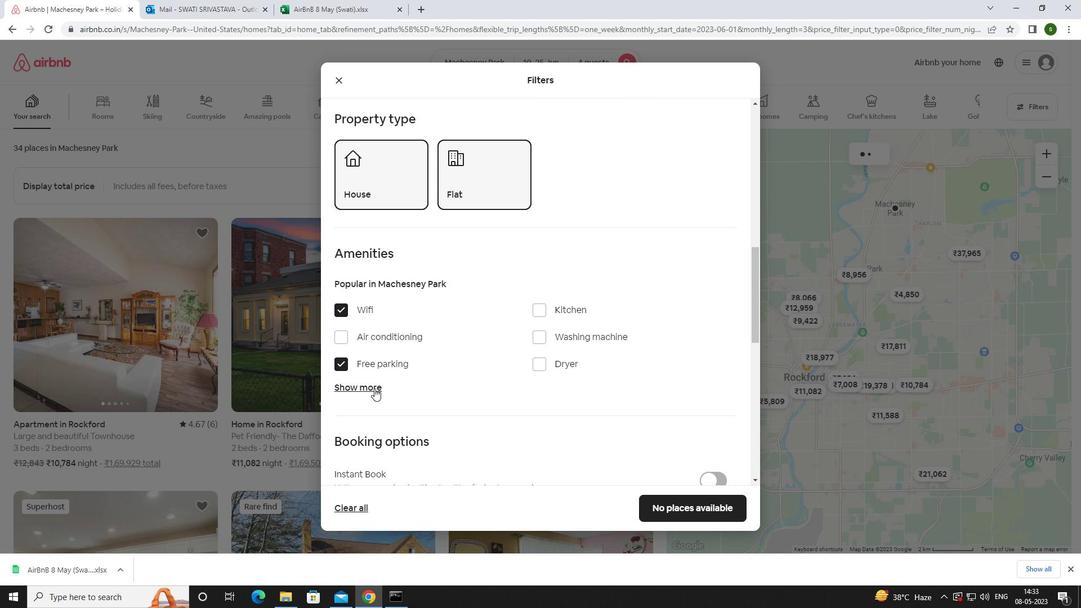 
Action: Mouse moved to (440, 378)
Screenshot: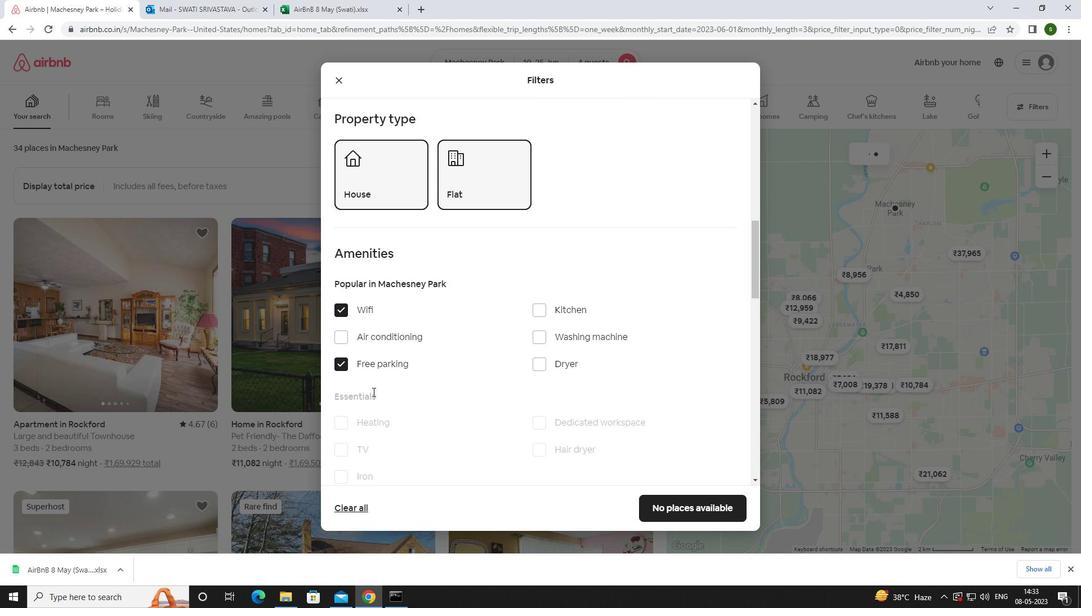 
Action: Mouse scrolled (440, 378) with delta (0, 0)
Screenshot: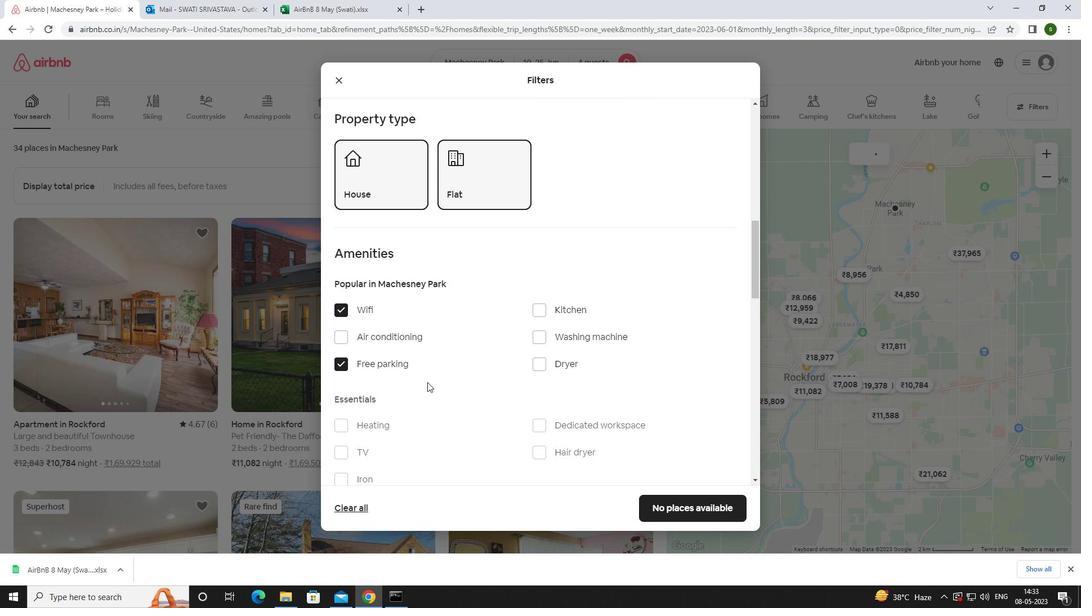 
Action: Mouse scrolled (440, 378) with delta (0, 0)
Screenshot: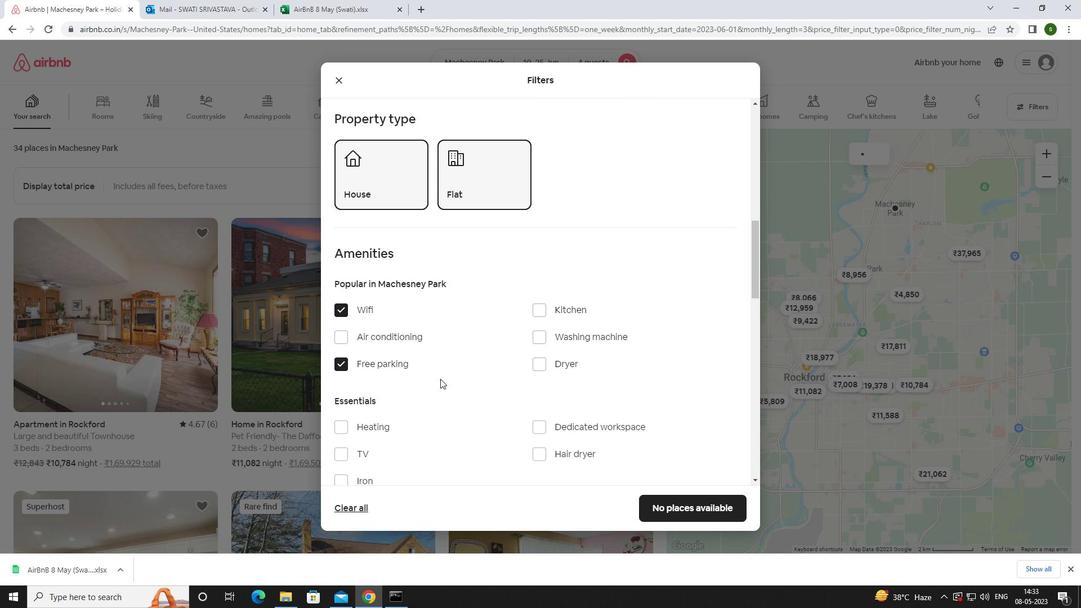 
Action: Mouse moved to (342, 338)
Screenshot: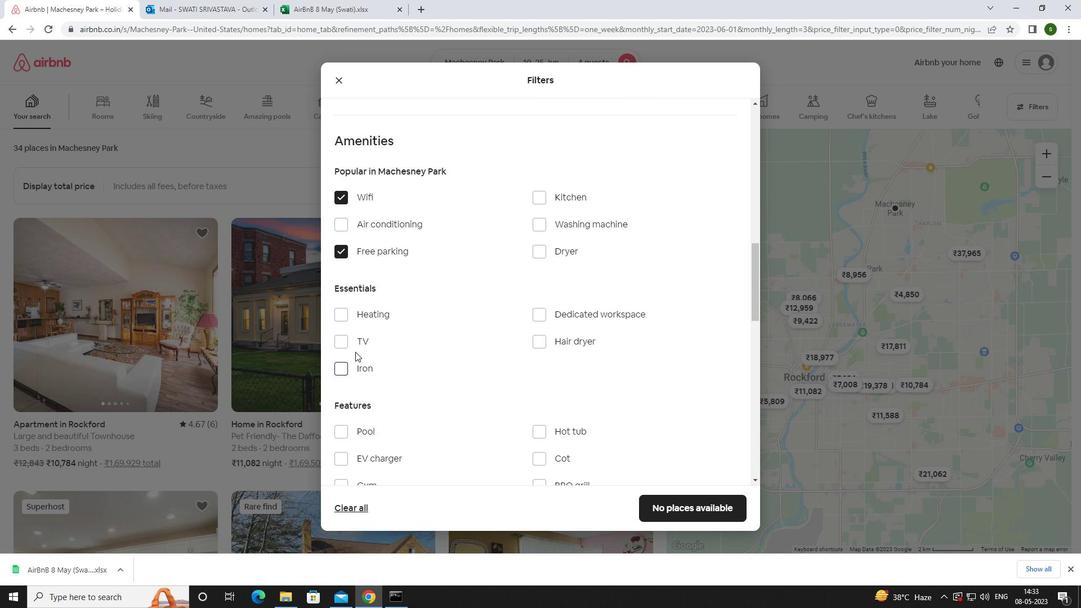 
Action: Mouse pressed left at (342, 338)
Screenshot: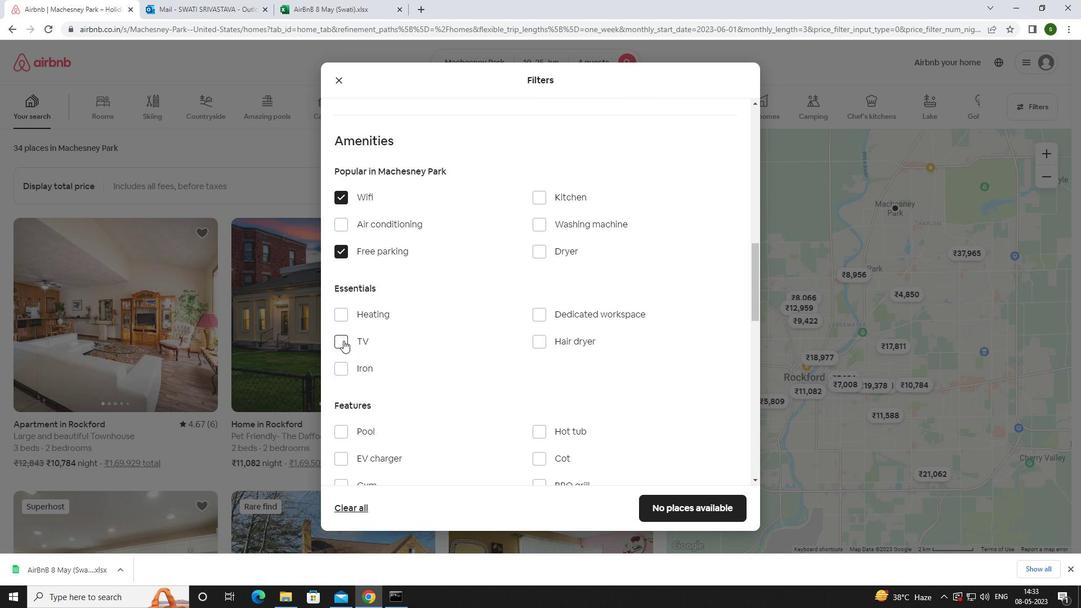 
Action: Mouse moved to (456, 364)
Screenshot: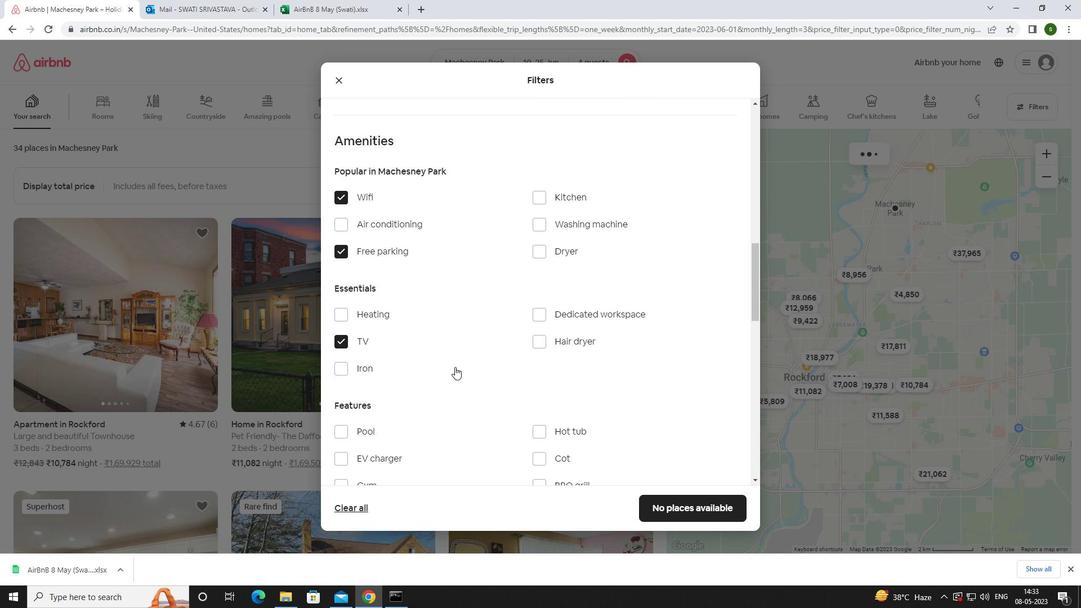
Action: Mouse scrolled (456, 363) with delta (0, 0)
Screenshot: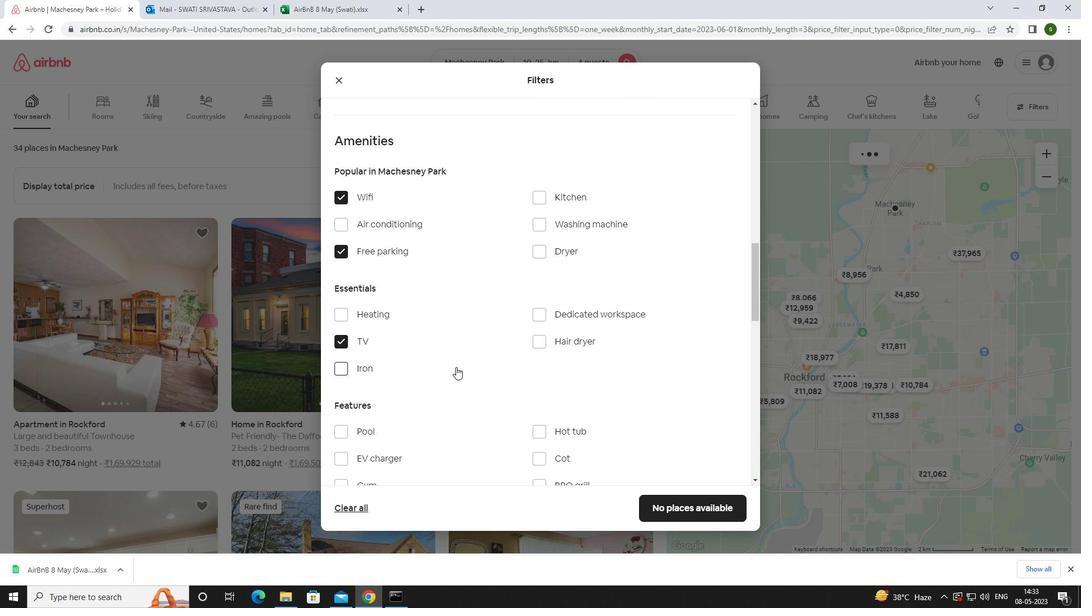 
Action: Mouse scrolled (456, 363) with delta (0, 0)
Screenshot: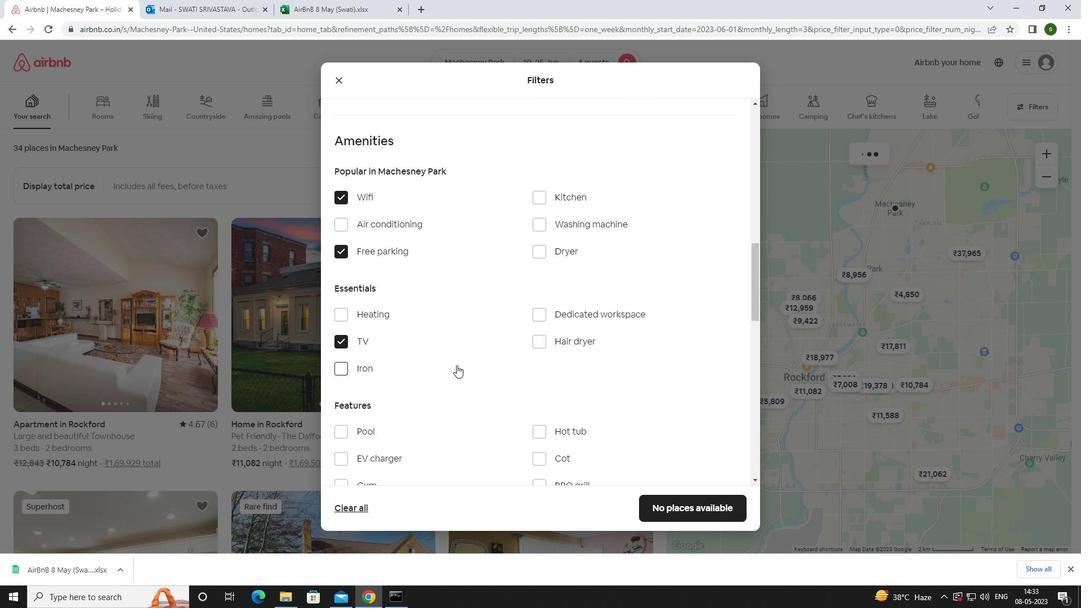 
Action: Mouse scrolled (456, 363) with delta (0, 0)
Screenshot: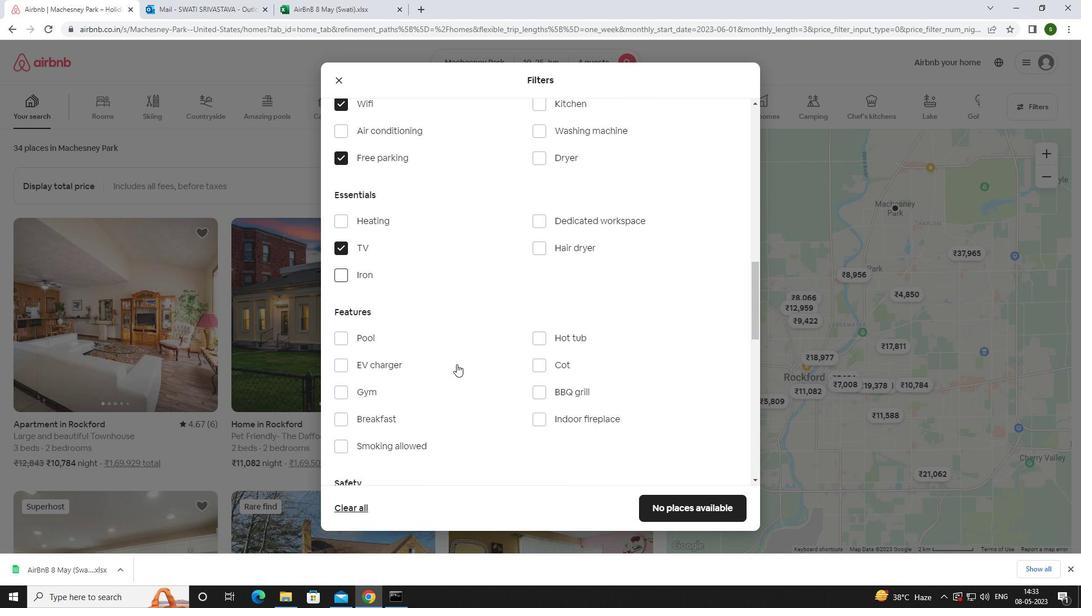 
Action: Mouse moved to (360, 320)
Screenshot: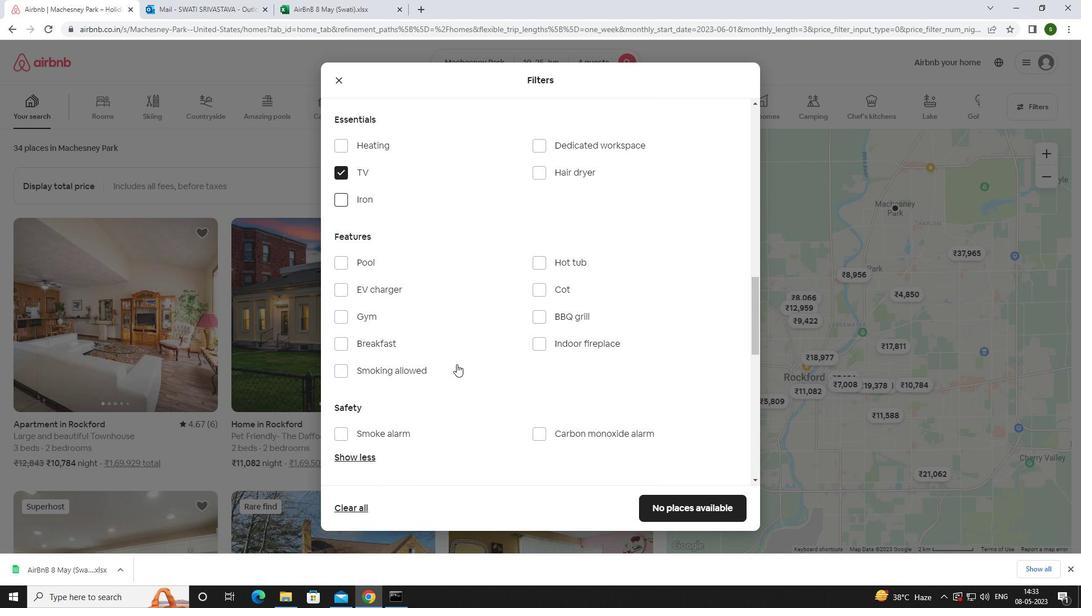
Action: Mouse pressed left at (360, 320)
Screenshot: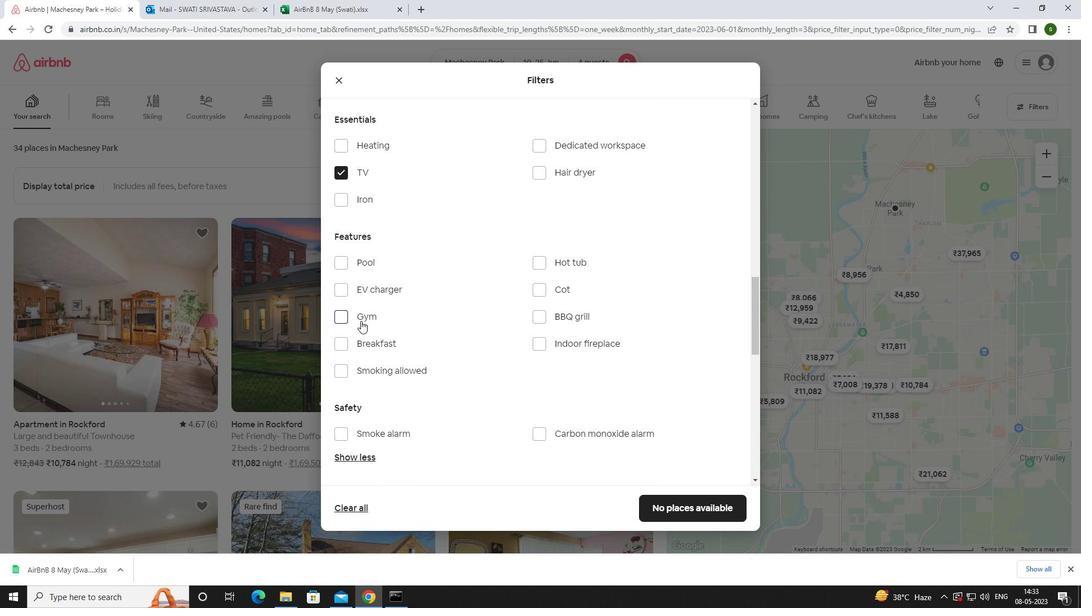 
Action: Mouse moved to (369, 345)
Screenshot: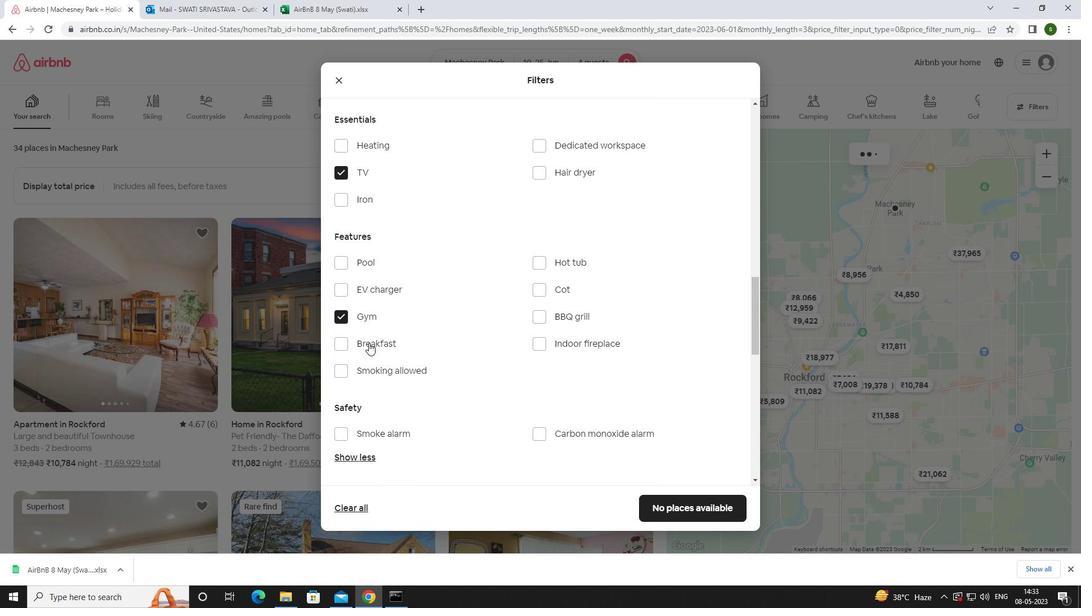 
Action: Mouse pressed left at (369, 345)
Screenshot: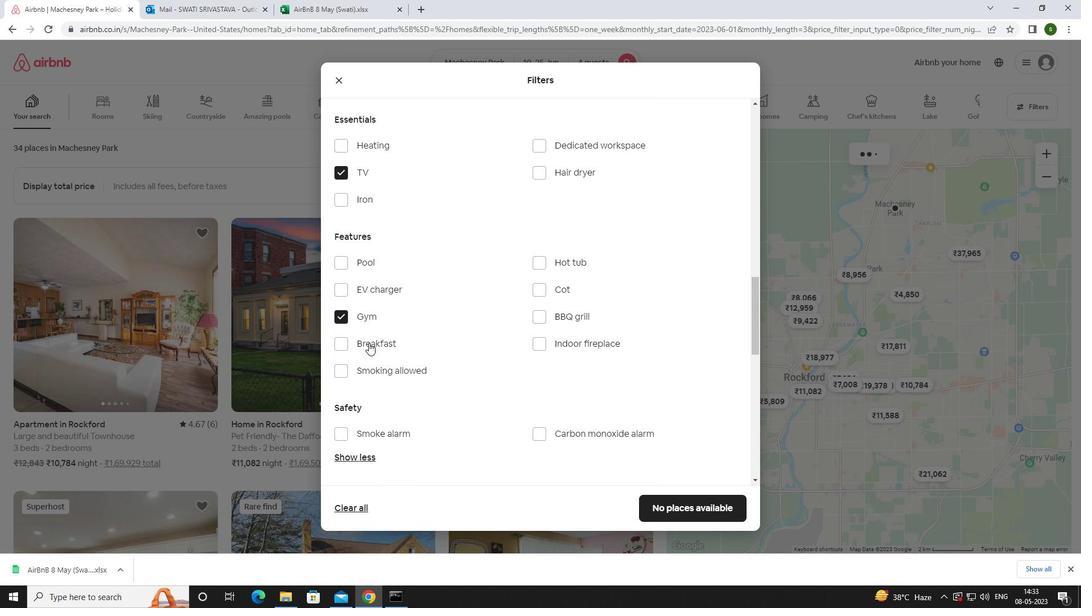 
Action: Mouse moved to (472, 350)
Screenshot: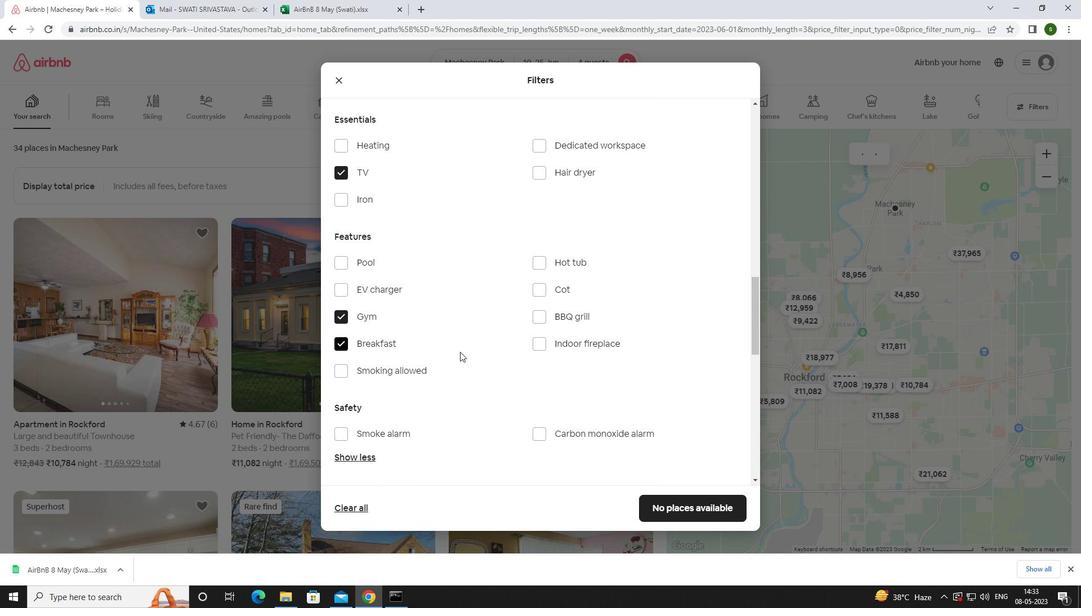 
Action: Mouse scrolled (472, 349) with delta (0, 0)
Screenshot: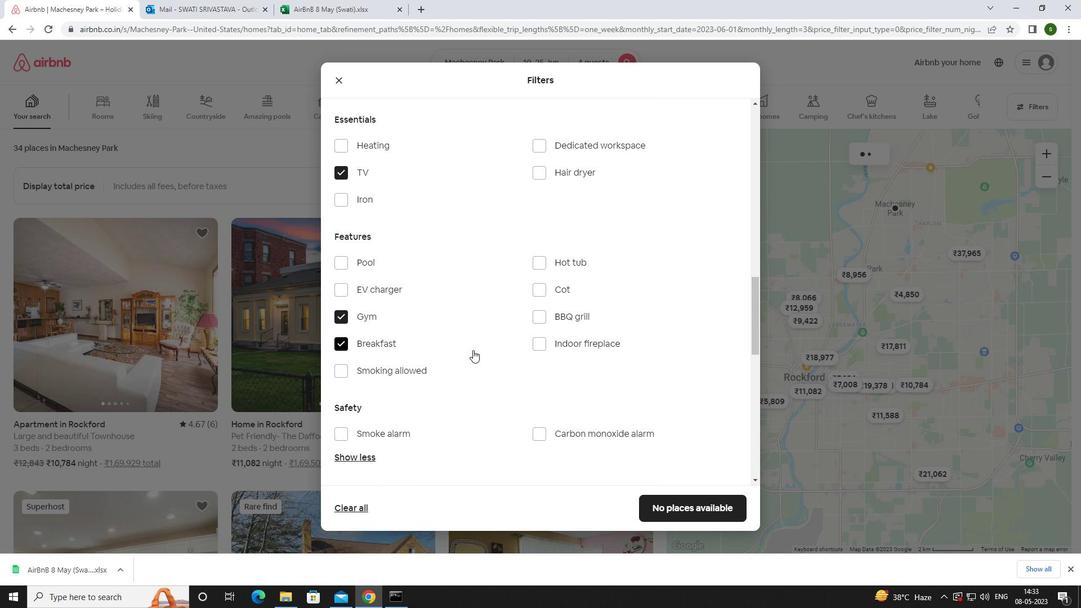 
Action: Mouse scrolled (472, 349) with delta (0, 0)
Screenshot: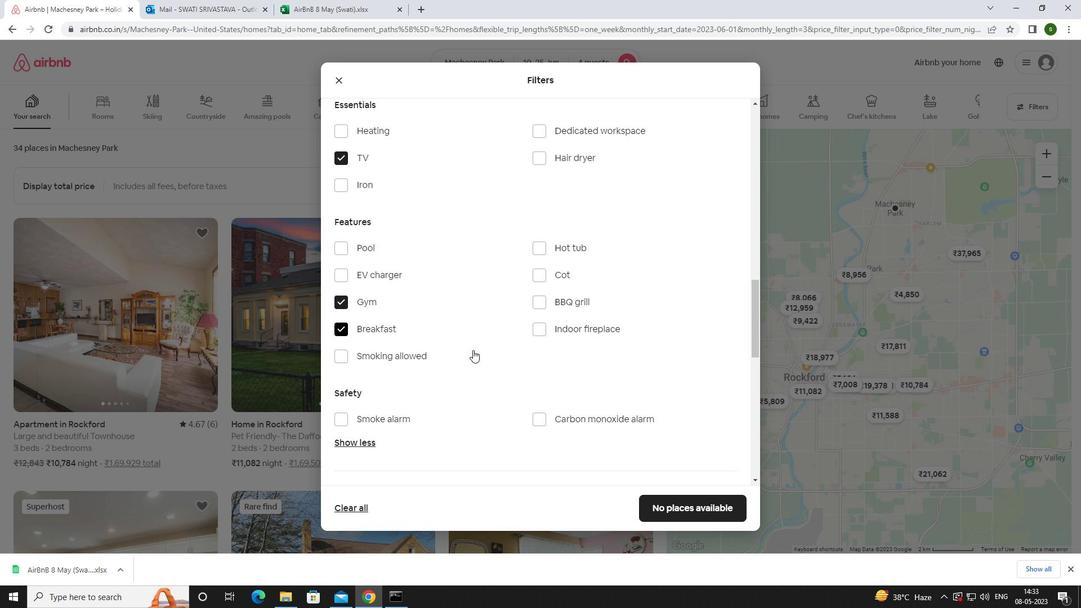 
Action: Mouse scrolled (472, 349) with delta (0, 0)
Screenshot: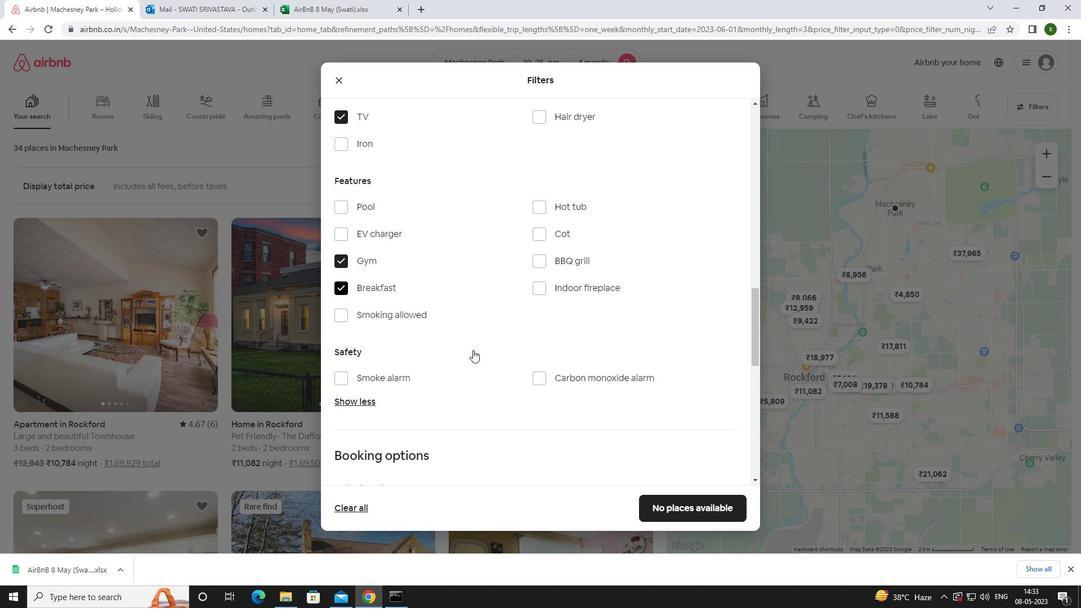 
Action: Mouse scrolled (472, 349) with delta (0, 0)
Screenshot: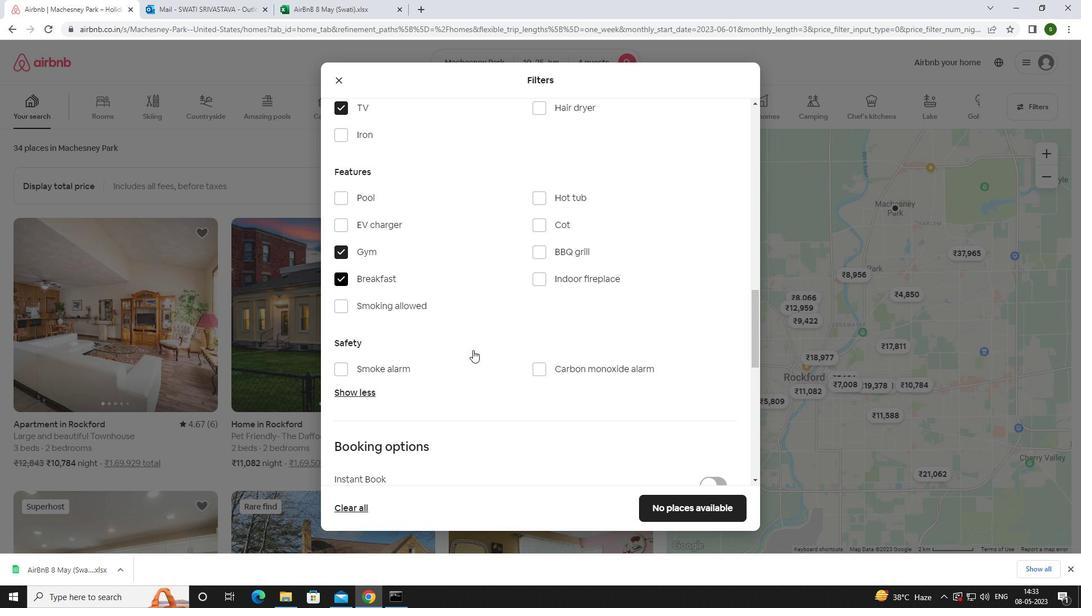 
Action: Mouse moved to (711, 353)
Screenshot: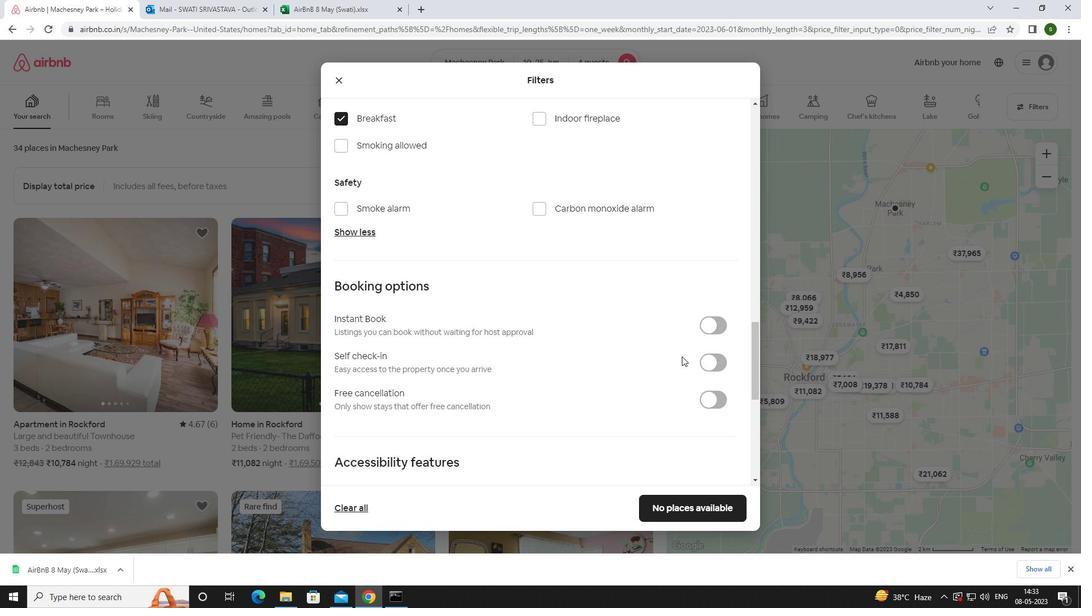 
Action: Mouse pressed left at (711, 353)
Screenshot: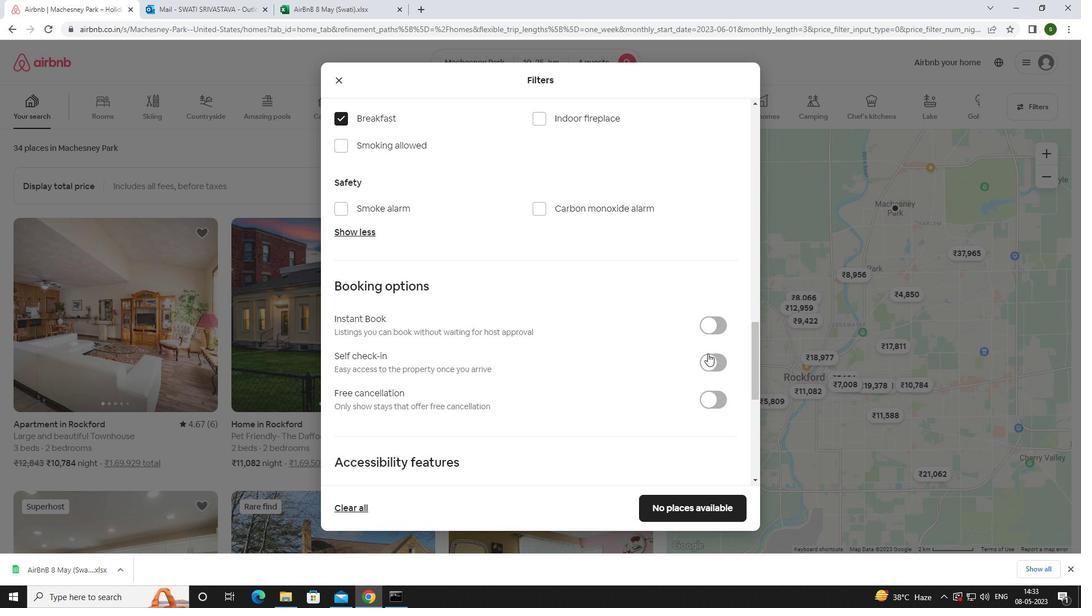 
Action: Mouse moved to (623, 354)
Screenshot: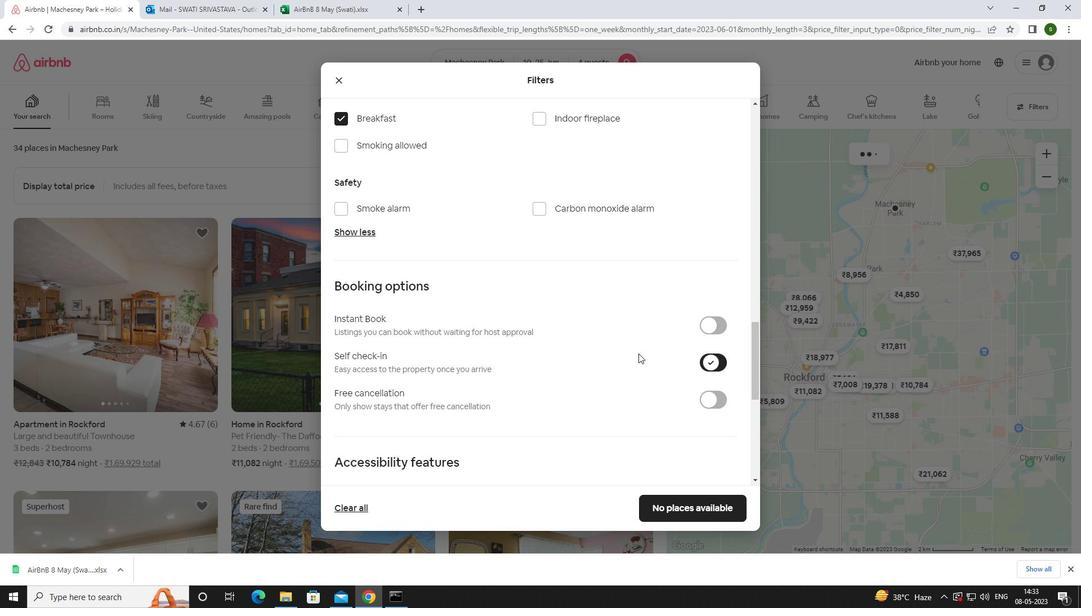 
Action: Mouse scrolled (623, 353) with delta (0, 0)
Screenshot: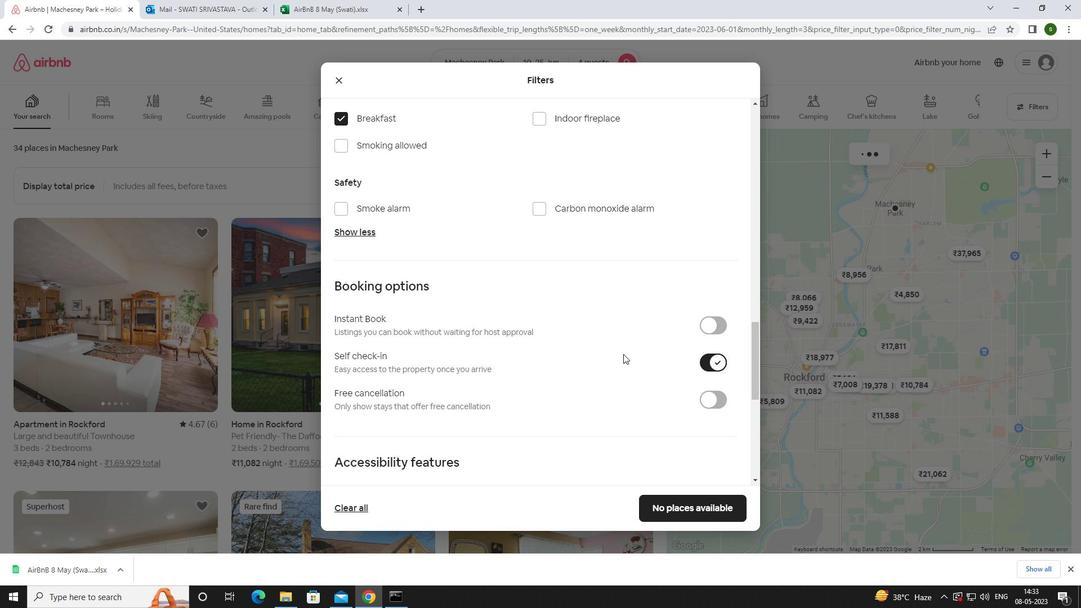
Action: Mouse scrolled (623, 353) with delta (0, 0)
Screenshot: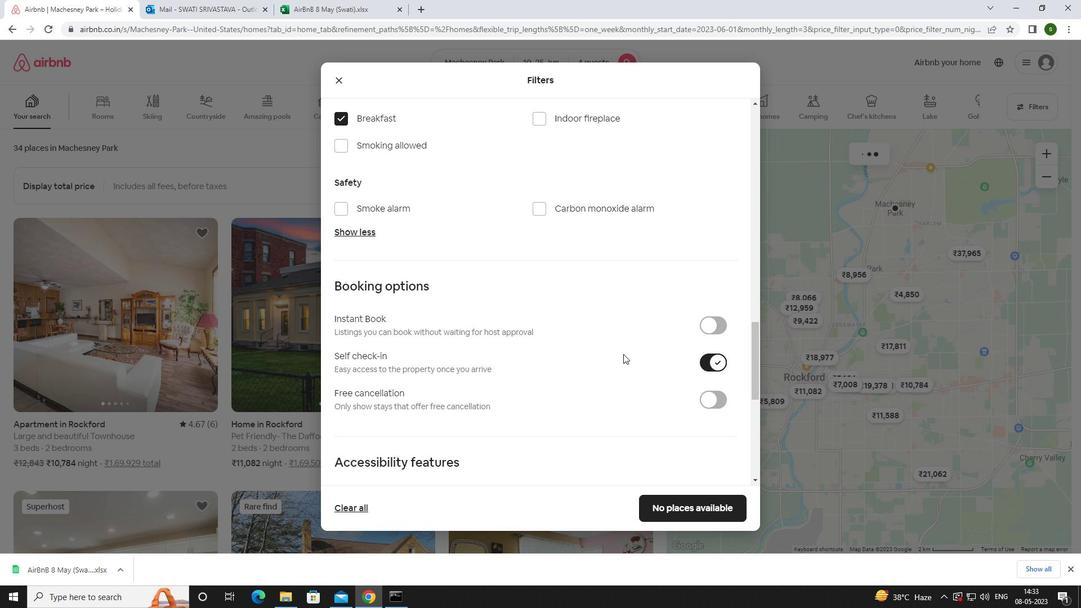 
Action: Mouse scrolled (623, 353) with delta (0, 0)
Screenshot: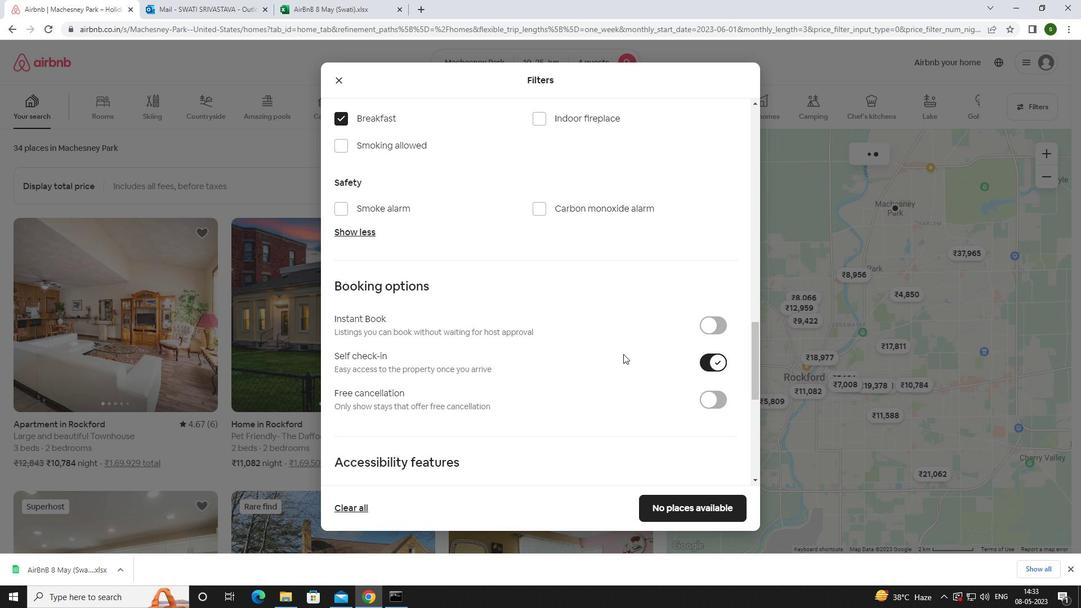
Action: Mouse scrolled (623, 353) with delta (0, 0)
Screenshot: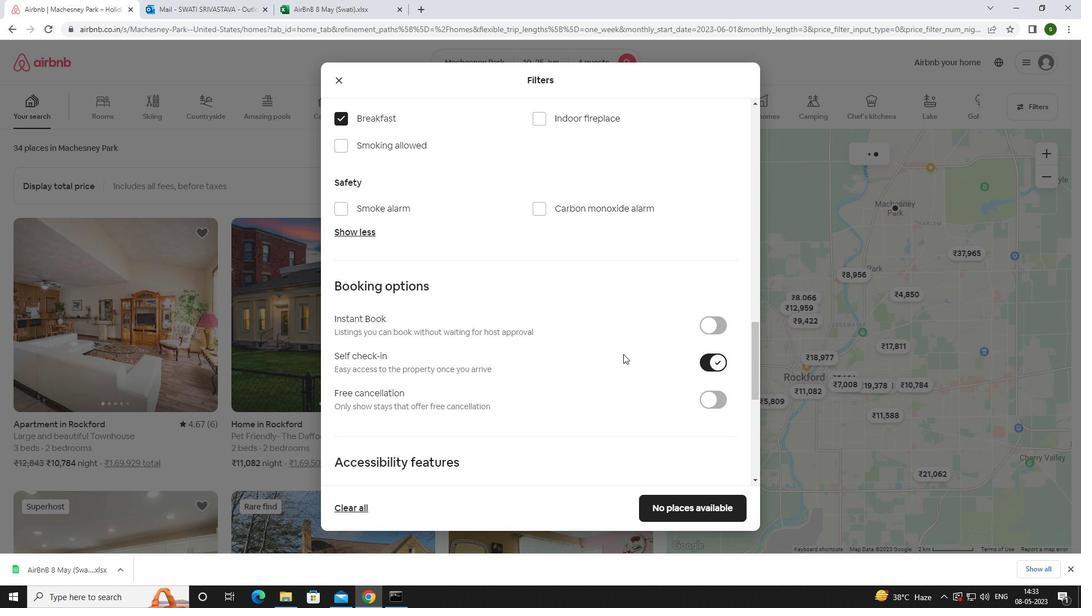 
Action: Mouse moved to (600, 340)
Screenshot: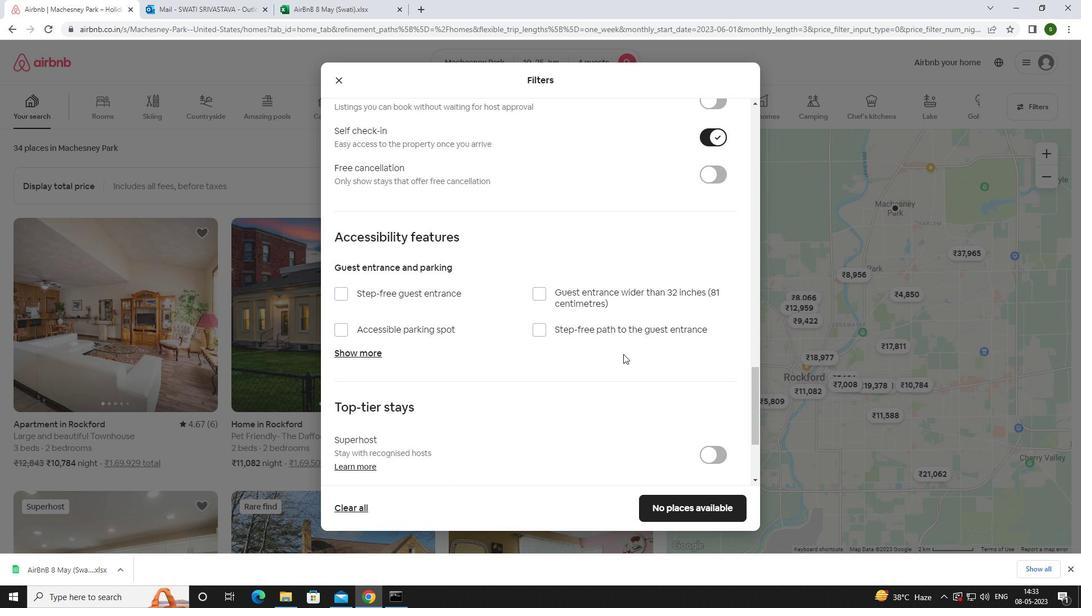 
Action: Mouse scrolled (600, 339) with delta (0, 0)
Screenshot: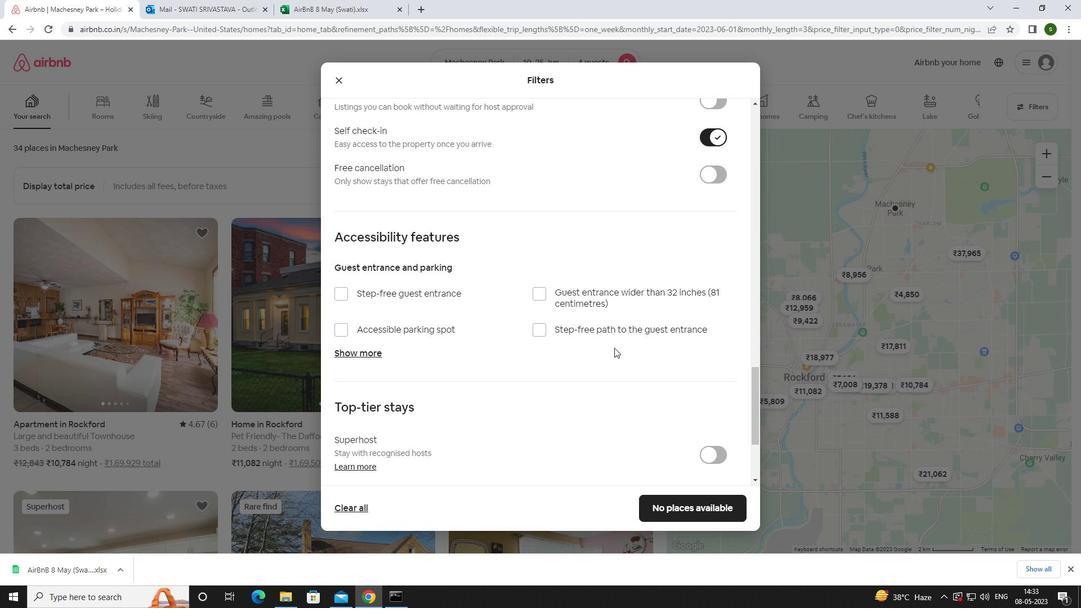 
Action: Mouse scrolled (600, 339) with delta (0, 0)
Screenshot: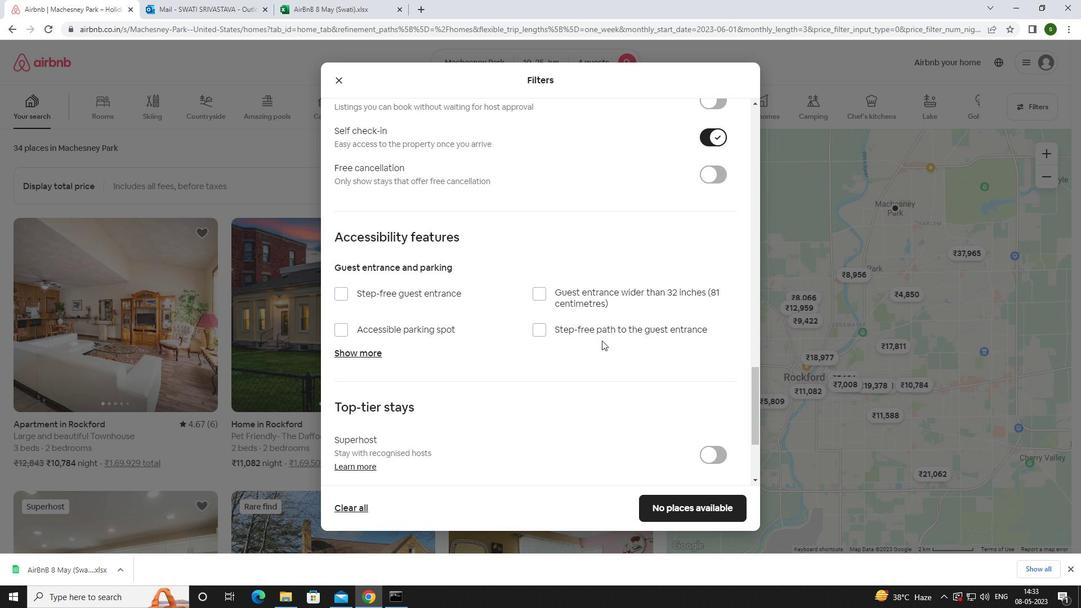 
Action: Mouse scrolled (600, 339) with delta (0, 0)
Screenshot: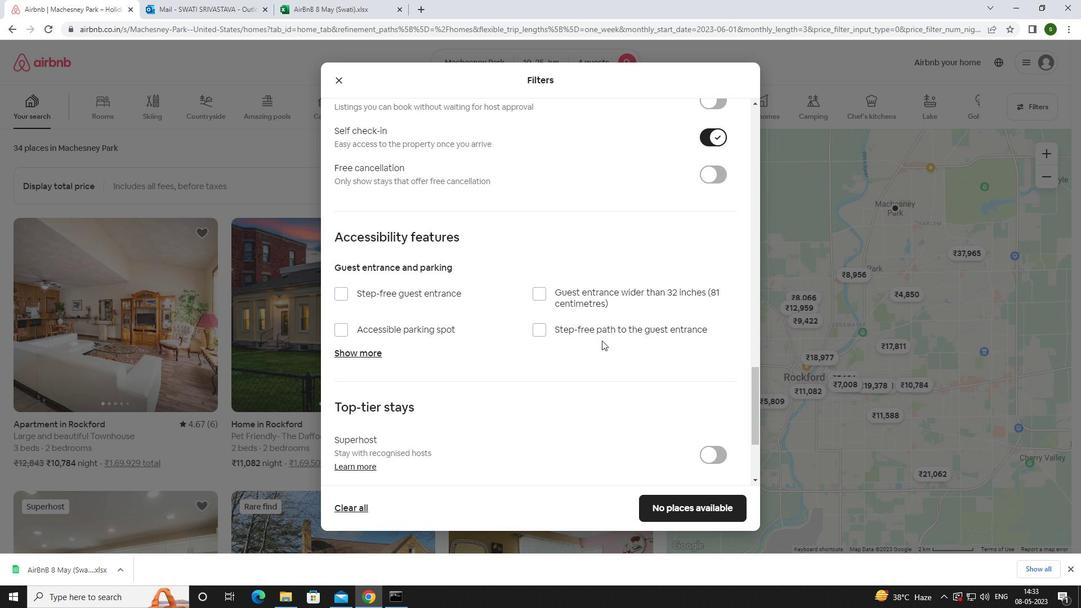 
Action: Mouse scrolled (600, 339) with delta (0, 0)
Screenshot: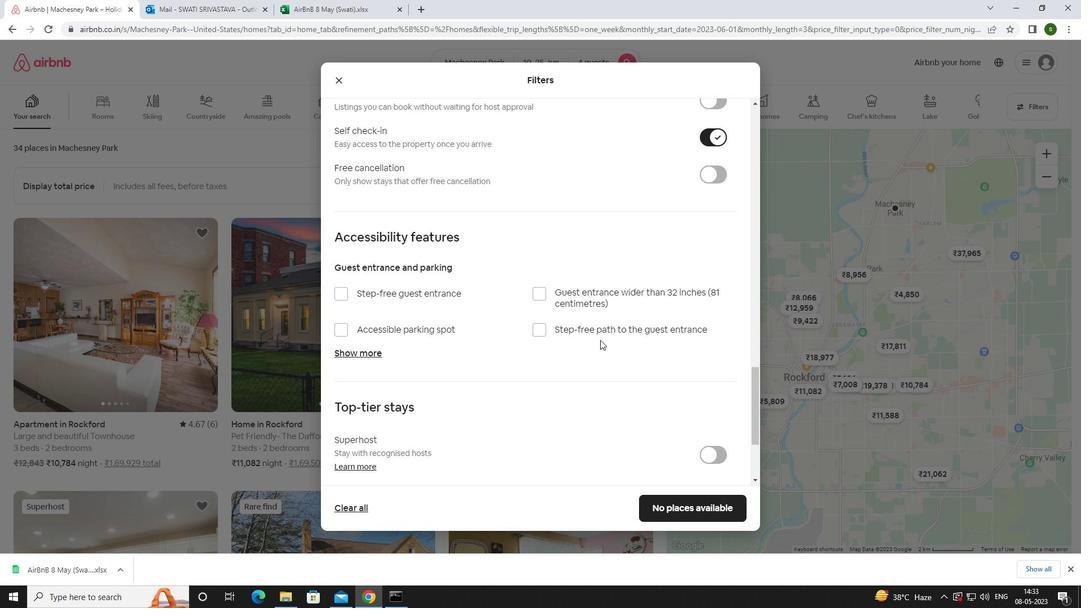 
Action: Mouse scrolled (600, 339) with delta (0, 0)
Screenshot: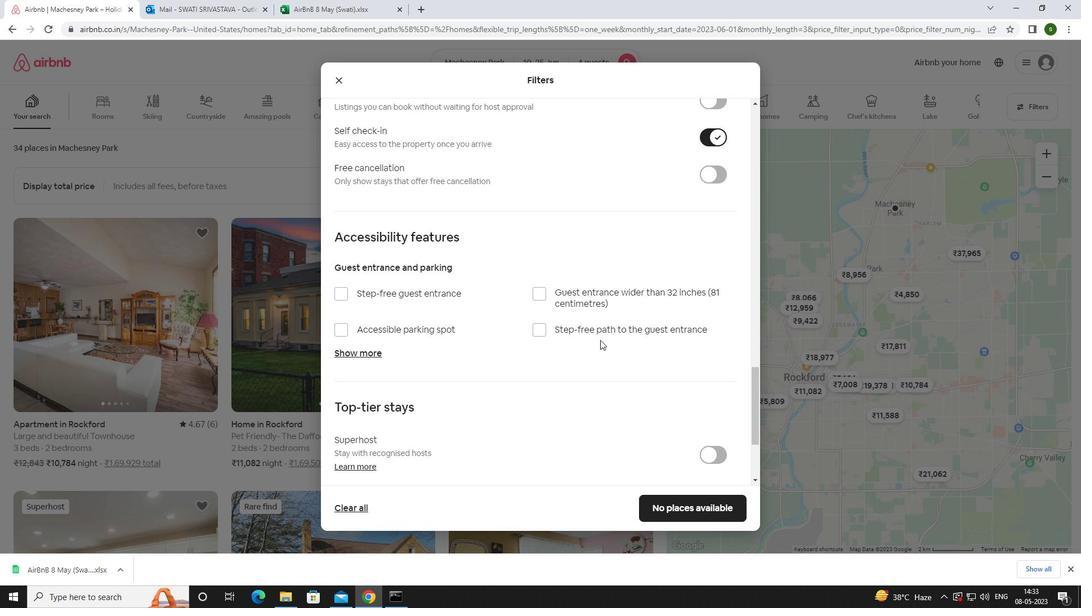 
Action: Mouse scrolled (600, 339) with delta (0, 0)
Screenshot: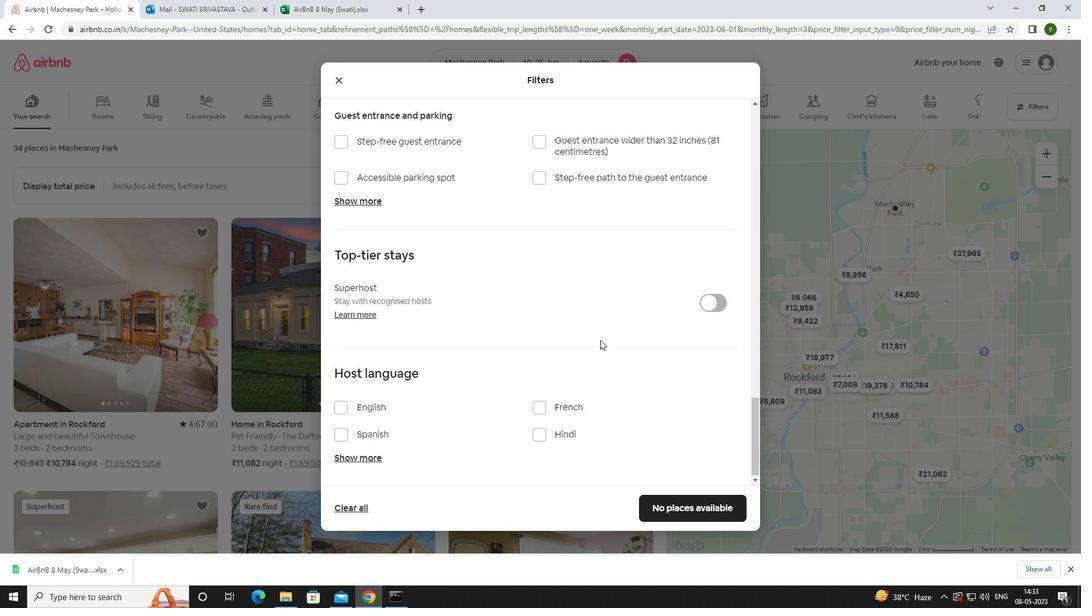 
Action: Mouse scrolled (600, 339) with delta (0, 0)
Screenshot: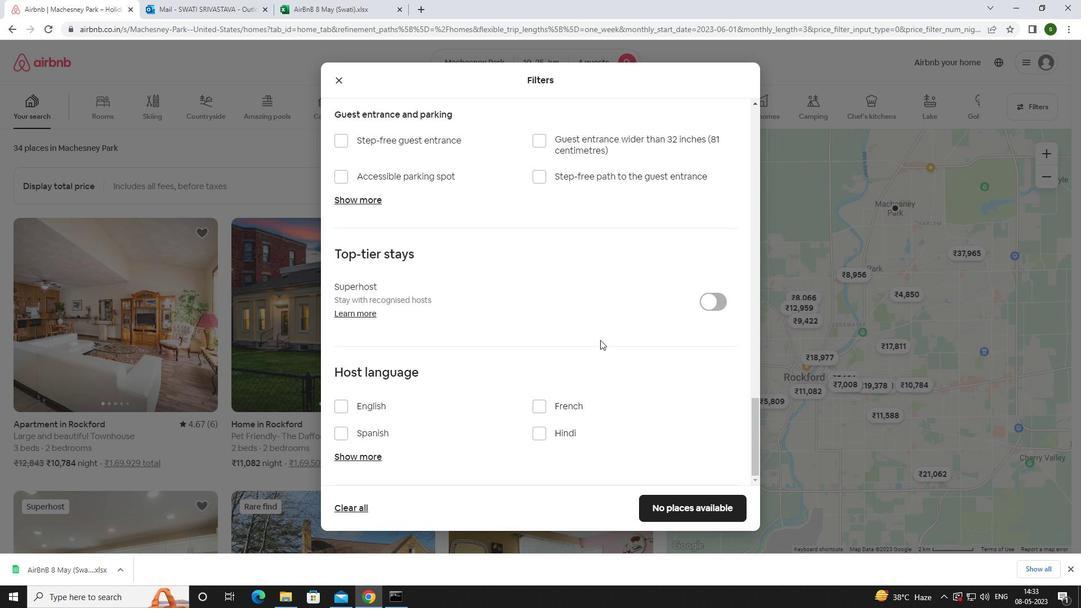 
Action: Mouse scrolled (600, 339) with delta (0, 0)
Screenshot: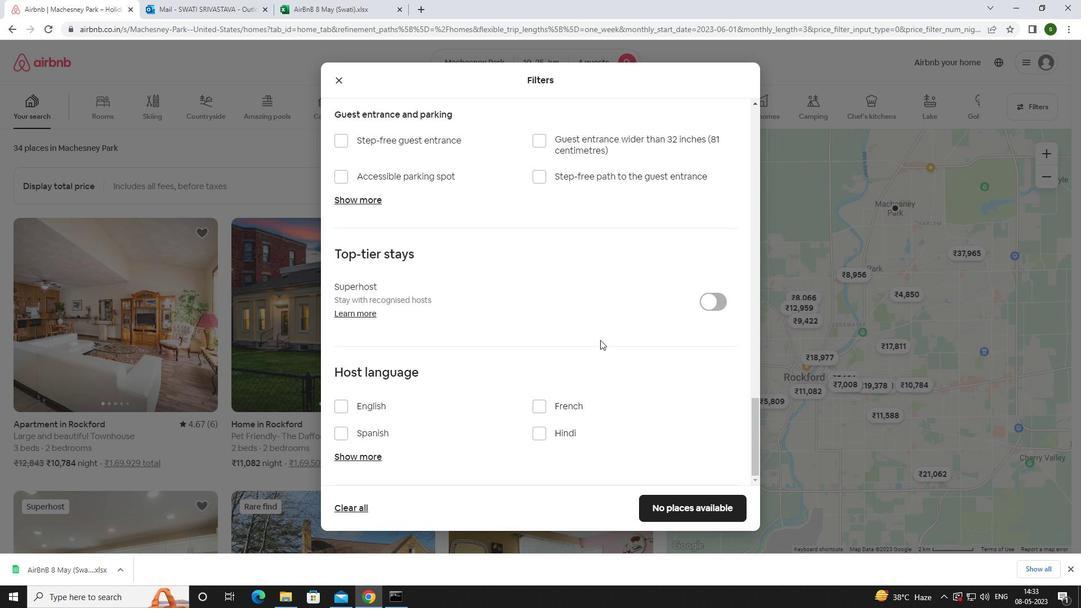 
Action: Mouse moved to (383, 403)
Screenshot: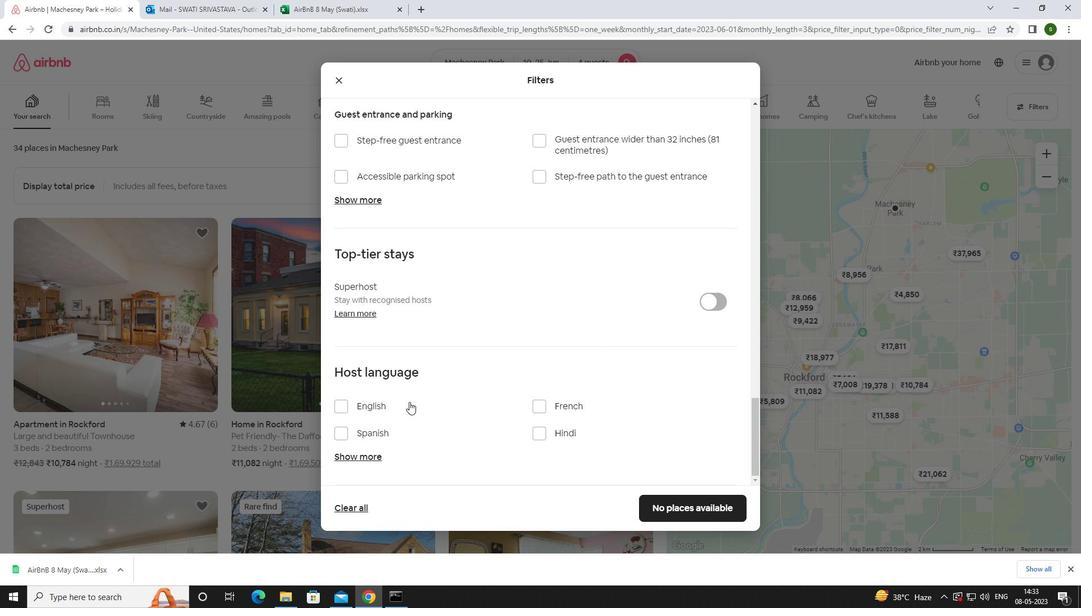 
Action: Mouse pressed left at (383, 403)
Screenshot: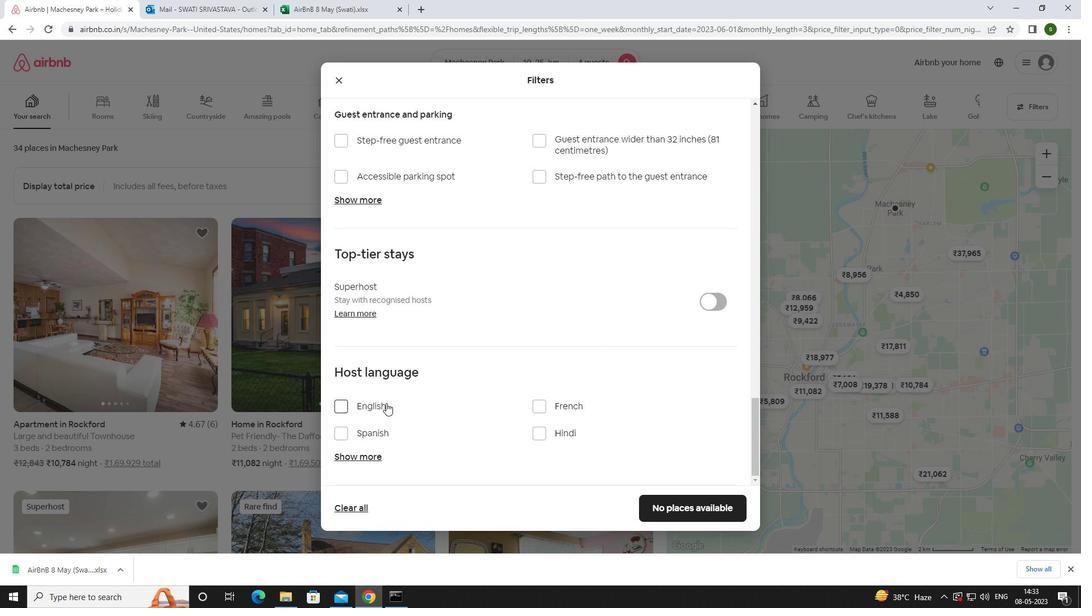 
Action: Mouse moved to (691, 509)
Screenshot: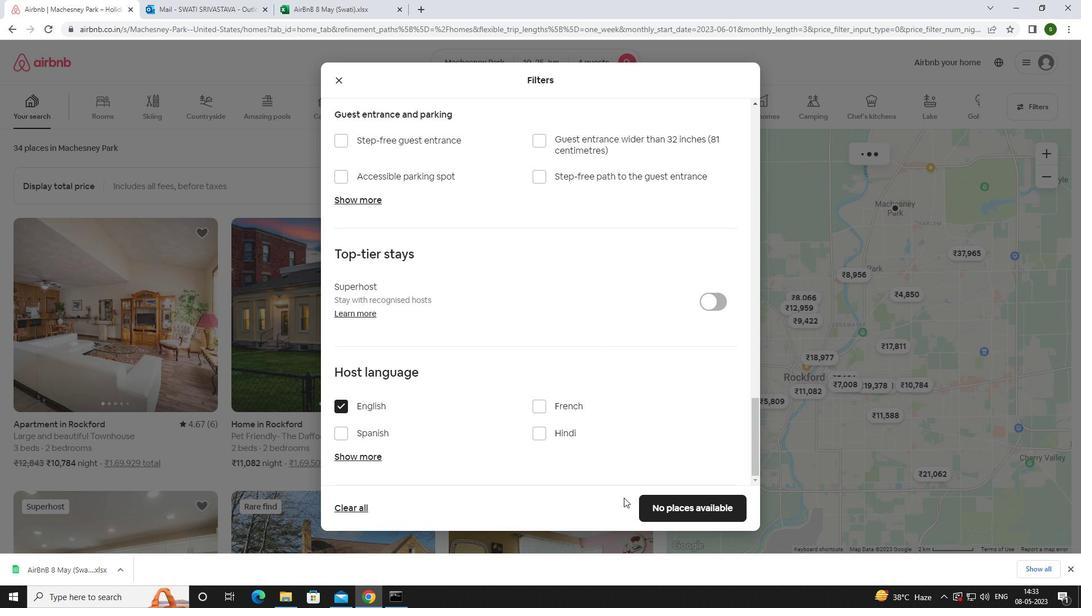 
Action: Mouse pressed left at (691, 509)
Screenshot: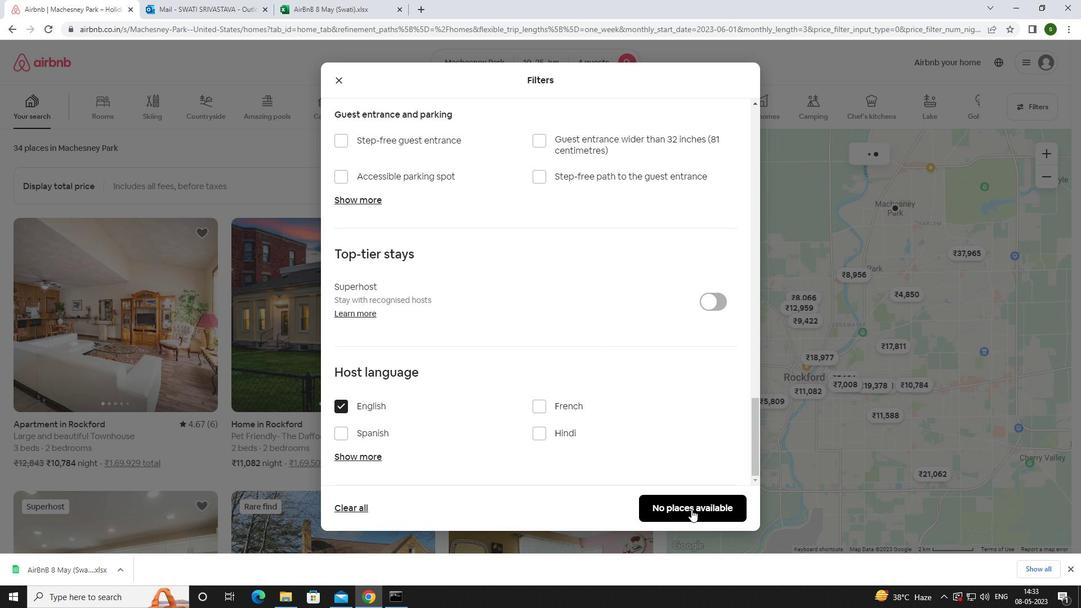 
Action: Mouse moved to (587, 413)
Screenshot: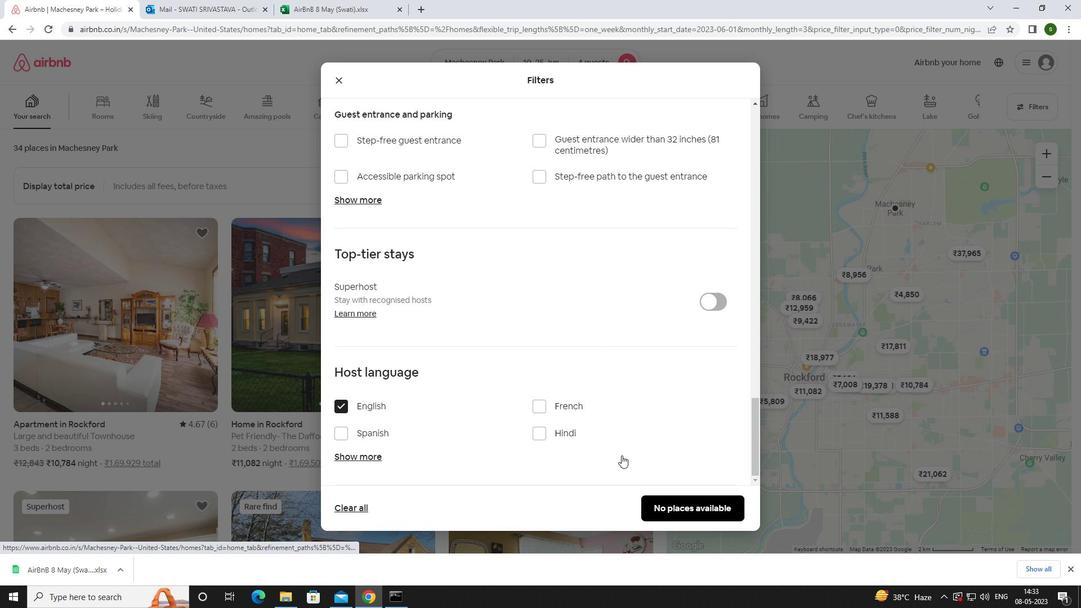 
